 Task: Look for space in La Jagua de Ibirico, Colombia from 22nd June, 2023 to 30th June, 2023 for 2 adults in price range Rs.7000 to Rs.15000. Place can be entire place with 1  bedroom having 1 bed and 1 bathroom. Property type can be house, flat, guest house, hotel. Amenities needed are: washing machine. Booking option can be shelf check-in. Required host language is English.
Action: Mouse moved to (408, 77)
Screenshot: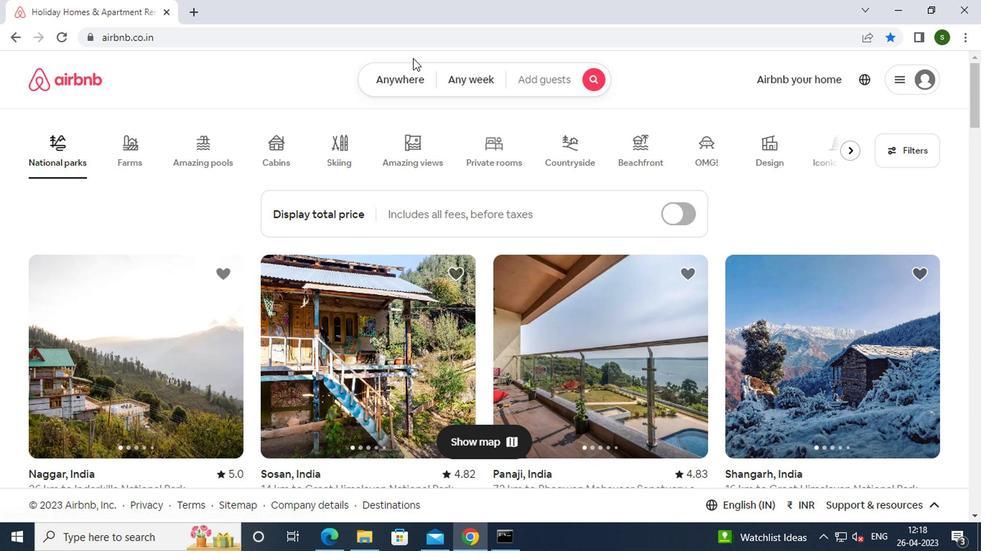 
Action: Mouse pressed left at (408, 77)
Screenshot: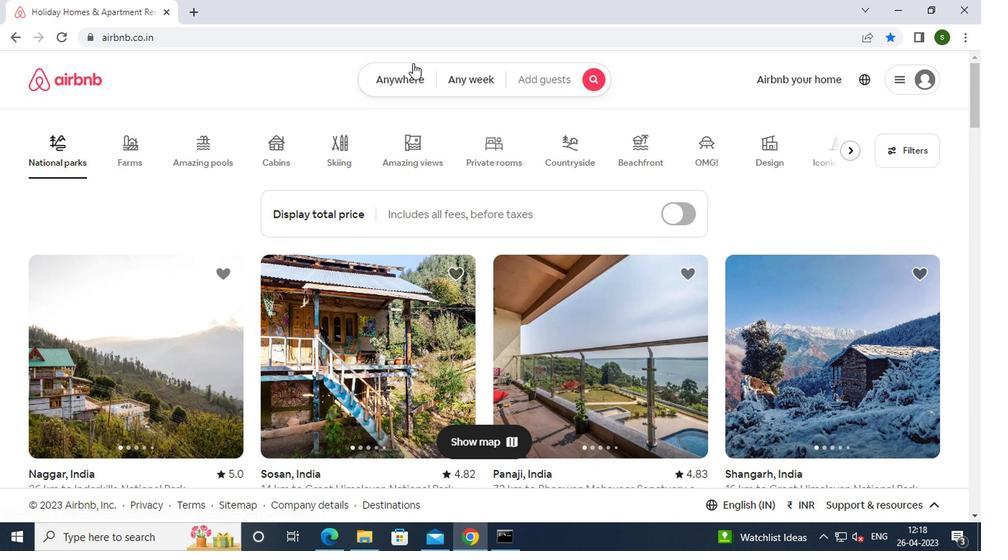 
Action: Mouse moved to (257, 133)
Screenshot: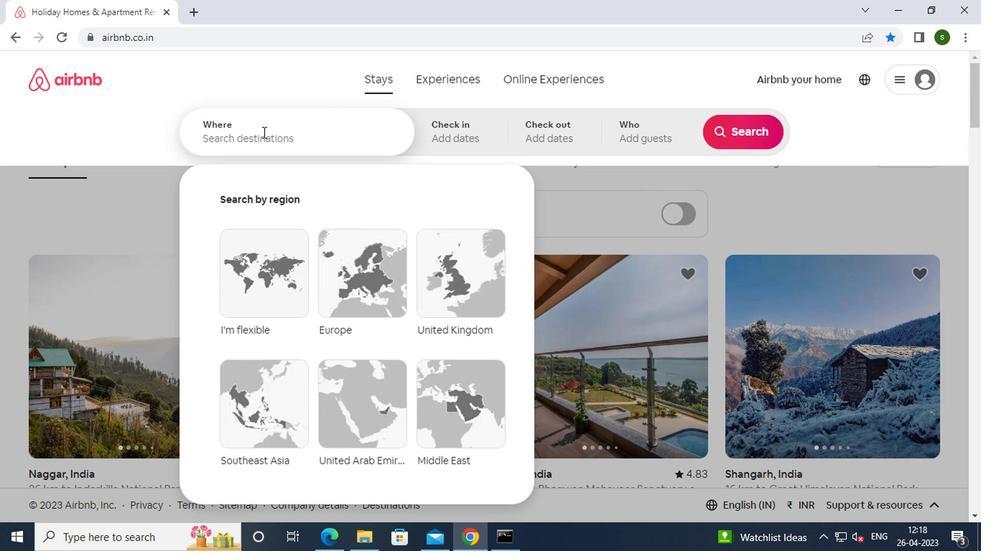
Action: Mouse pressed left at (257, 133)
Screenshot: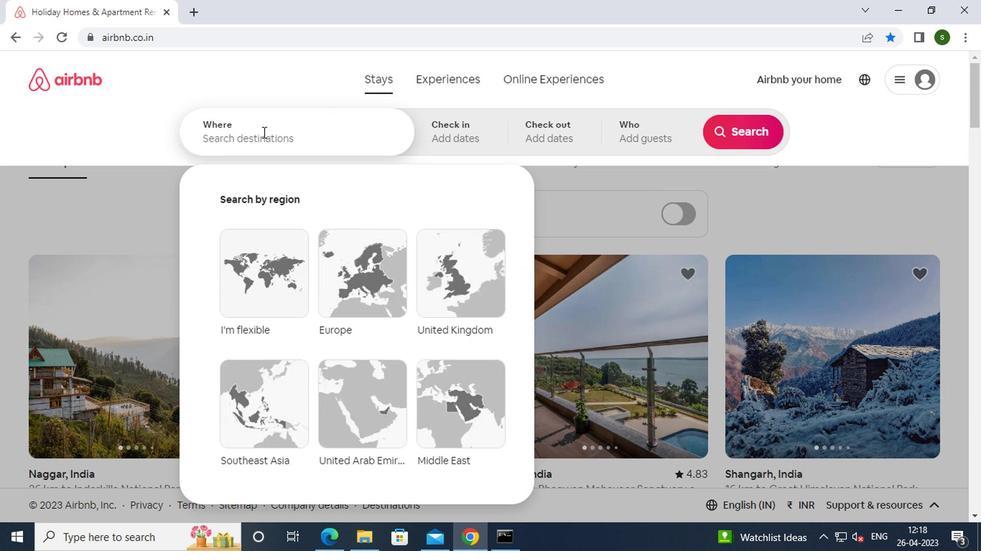 
Action: Key pressed l<Key.caps_lock>a<Key.space><Key.caps_lock>j<Key.caps_lock>agua<Key.space><Key.caps_lock><Key.caps_lock>de<Key.space><Key.caps_lock>i<Key.caps_lock>birico,<Key.space><Key.caps_lock>c<Key.caps_lock>olombia<Key.enter>
Screenshot: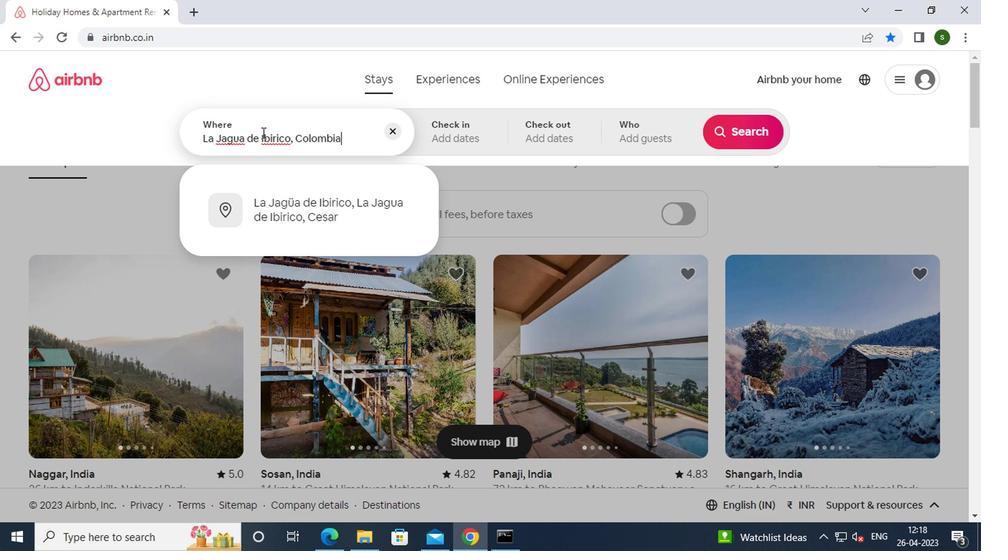 
Action: Mouse moved to (735, 248)
Screenshot: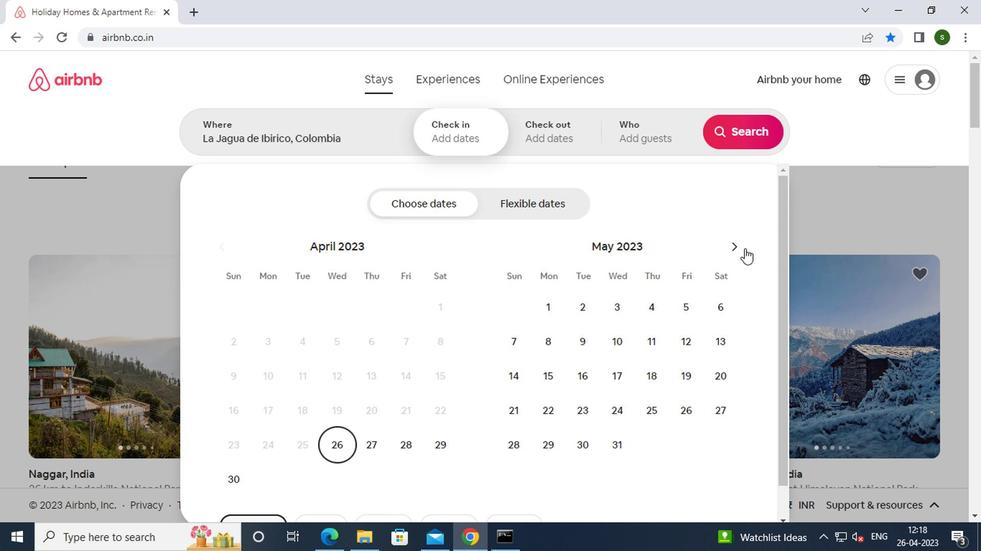 
Action: Mouse pressed left at (735, 248)
Screenshot: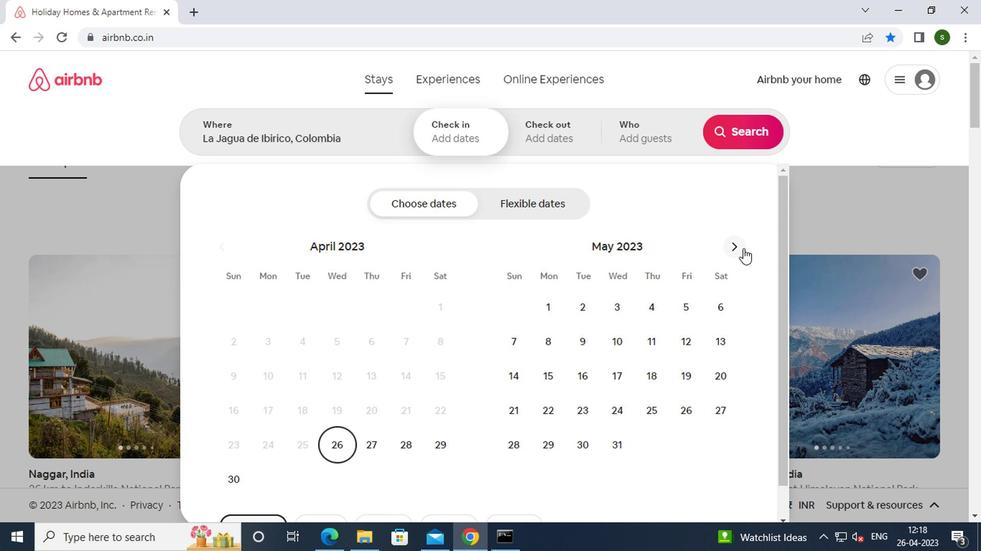 
Action: Mouse moved to (647, 420)
Screenshot: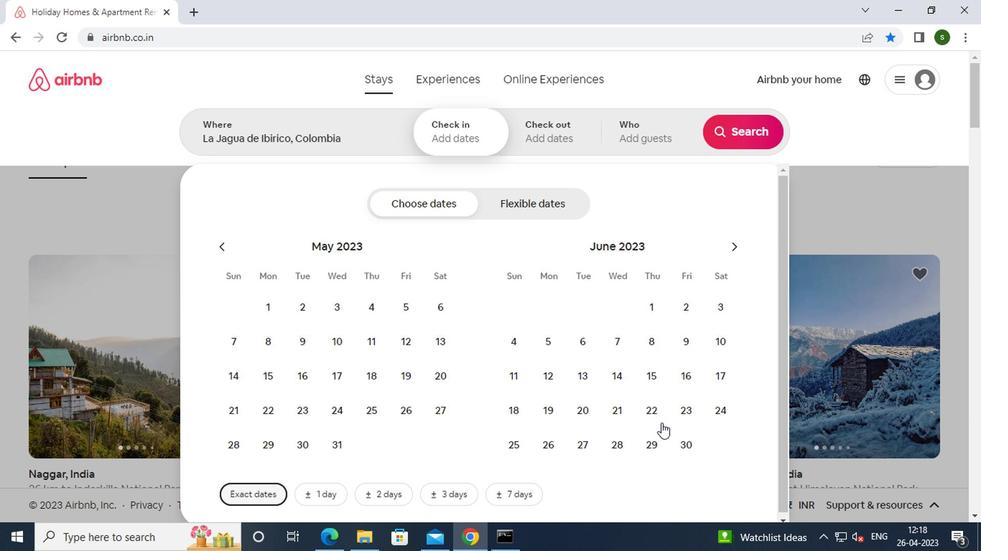 
Action: Mouse pressed left at (647, 420)
Screenshot: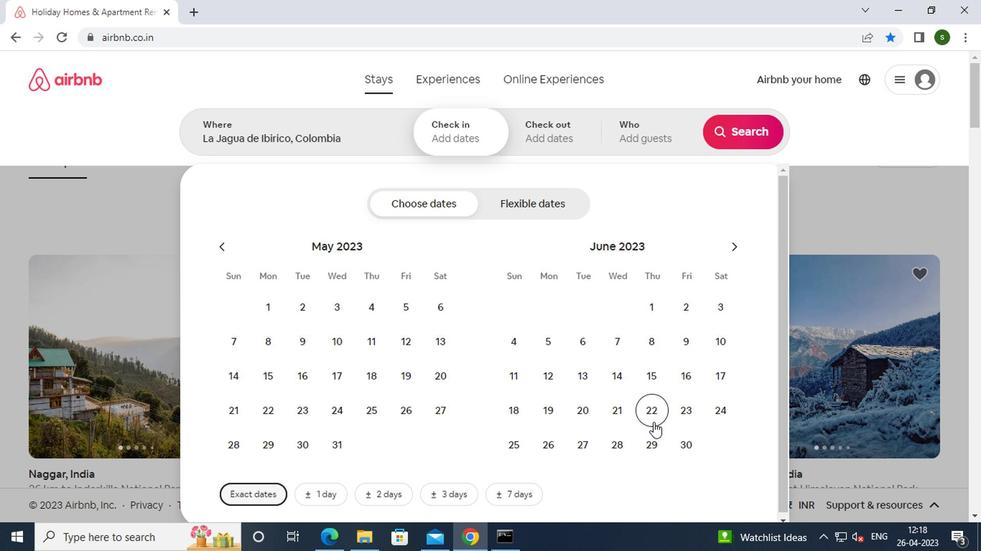 
Action: Mouse moved to (677, 446)
Screenshot: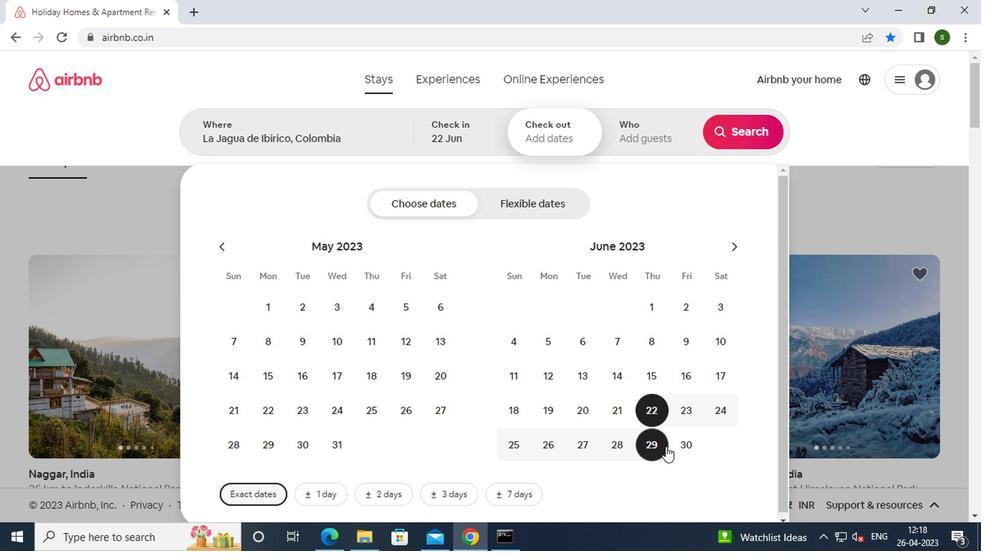 
Action: Mouse pressed left at (677, 446)
Screenshot: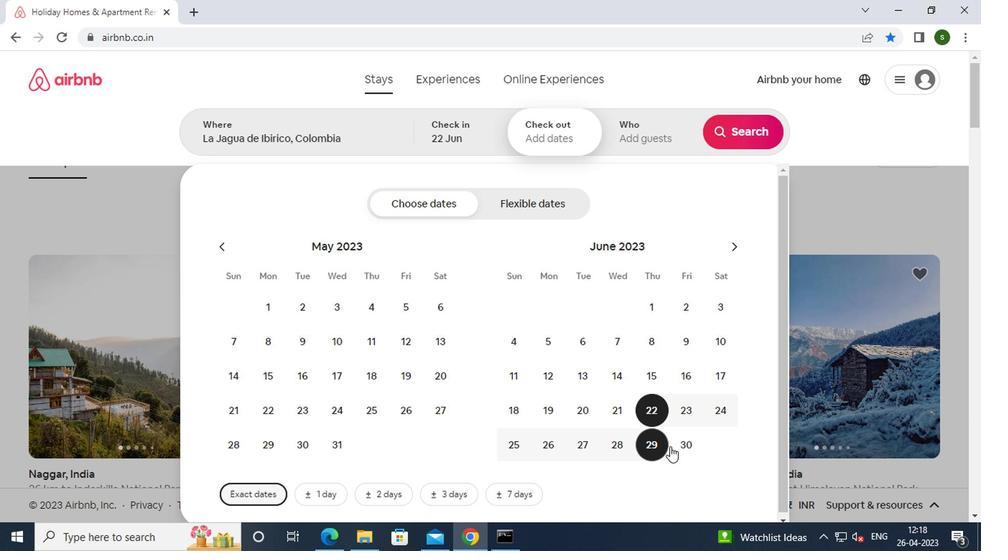 
Action: Mouse moved to (630, 133)
Screenshot: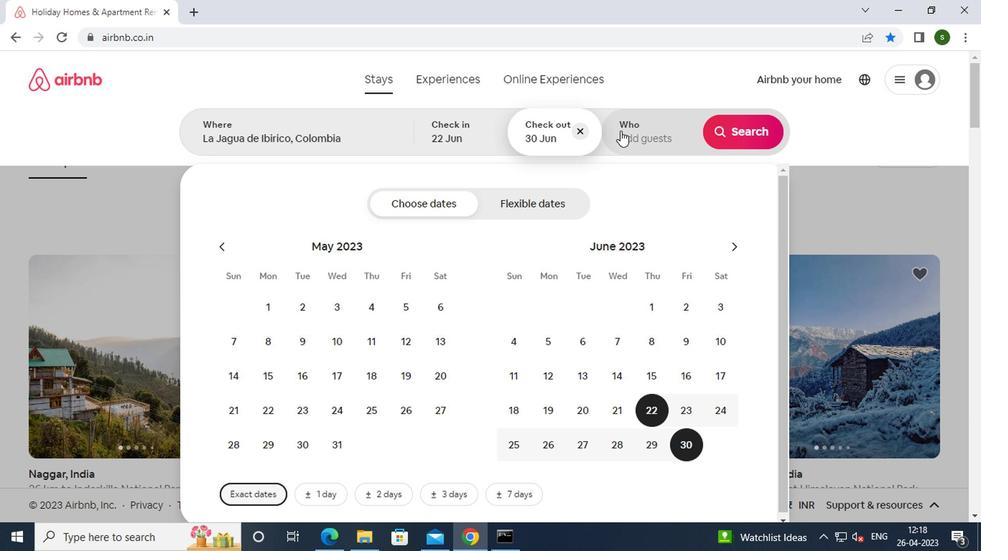
Action: Mouse pressed left at (630, 133)
Screenshot: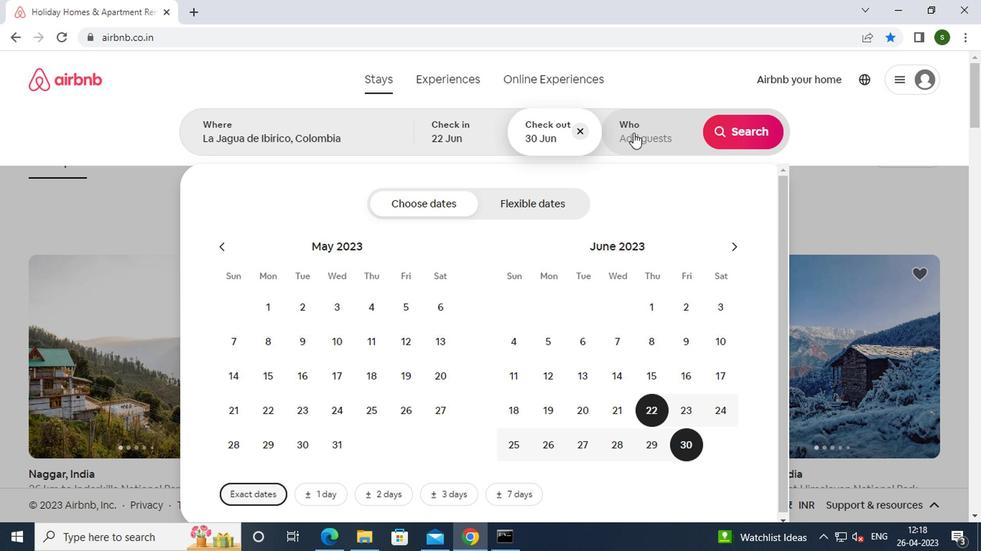 
Action: Mouse moved to (751, 202)
Screenshot: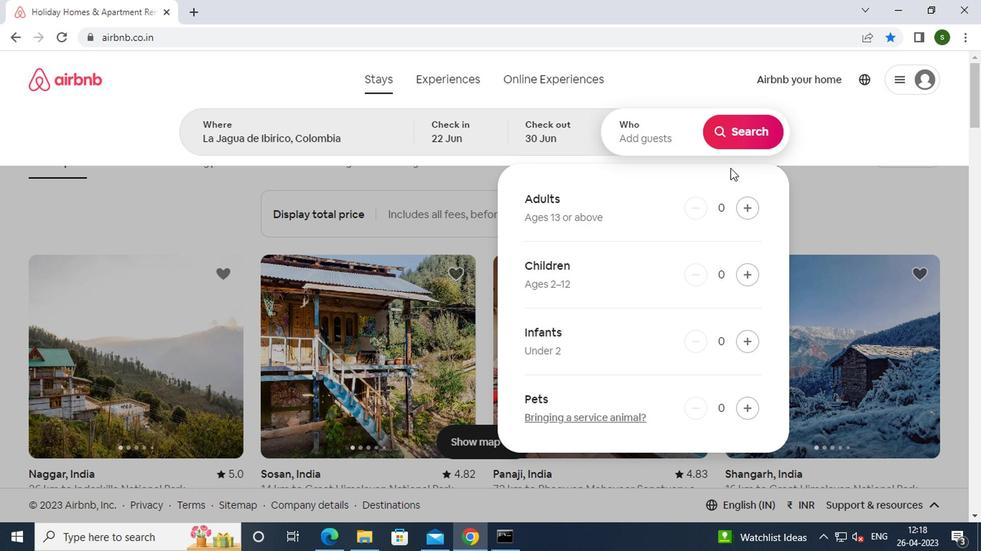 
Action: Mouse pressed left at (751, 202)
Screenshot: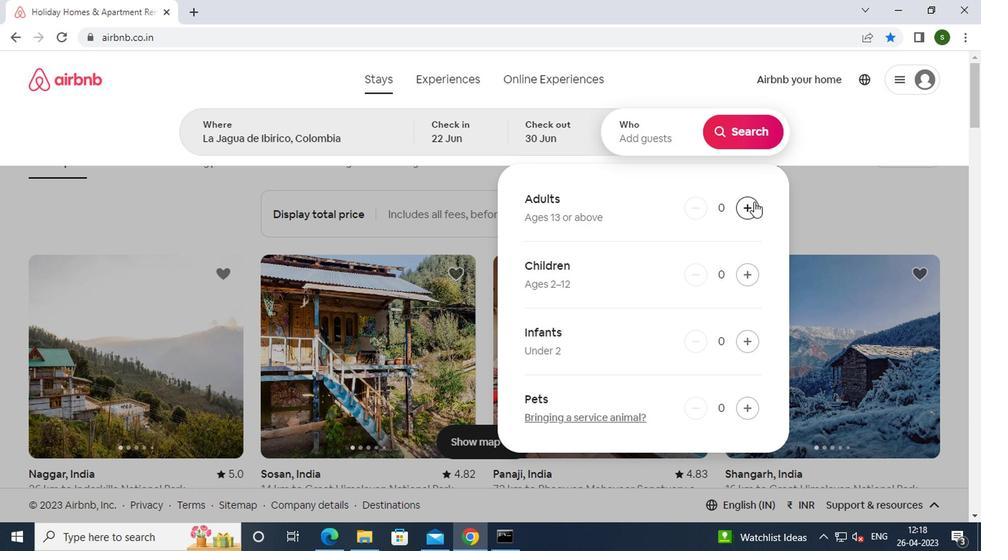 
Action: Mouse pressed left at (751, 202)
Screenshot: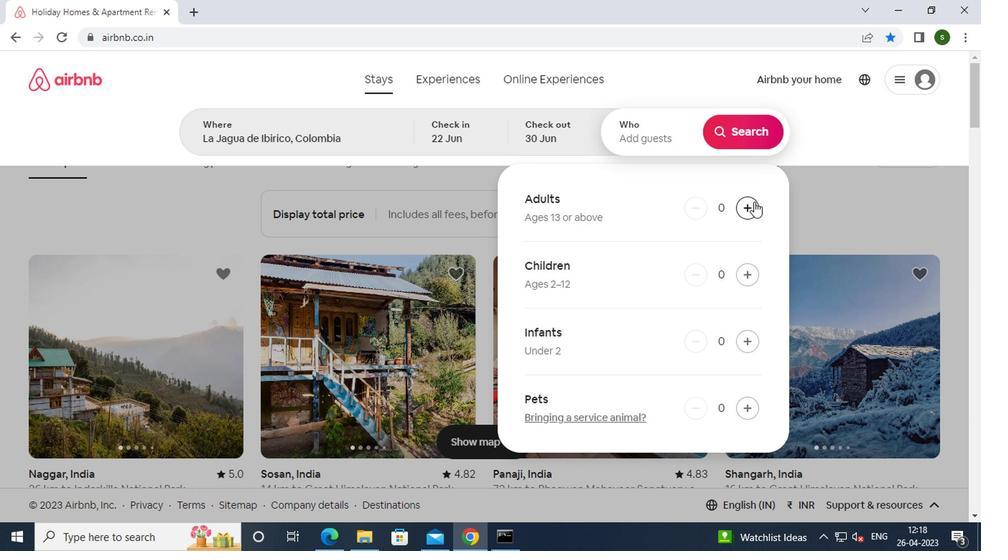 
Action: Mouse moved to (735, 129)
Screenshot: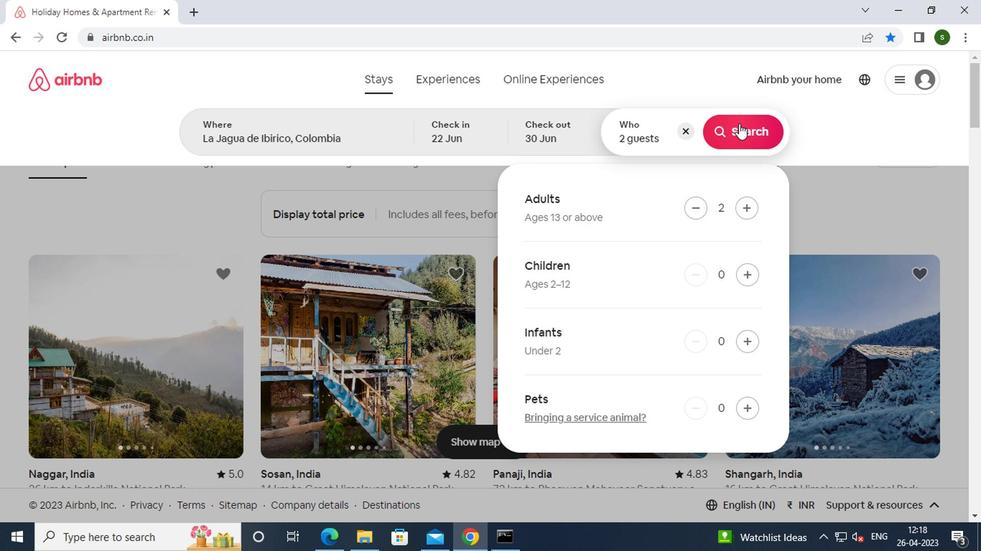 
Action: Mouse pressed left at (735, 129)
Screenshot: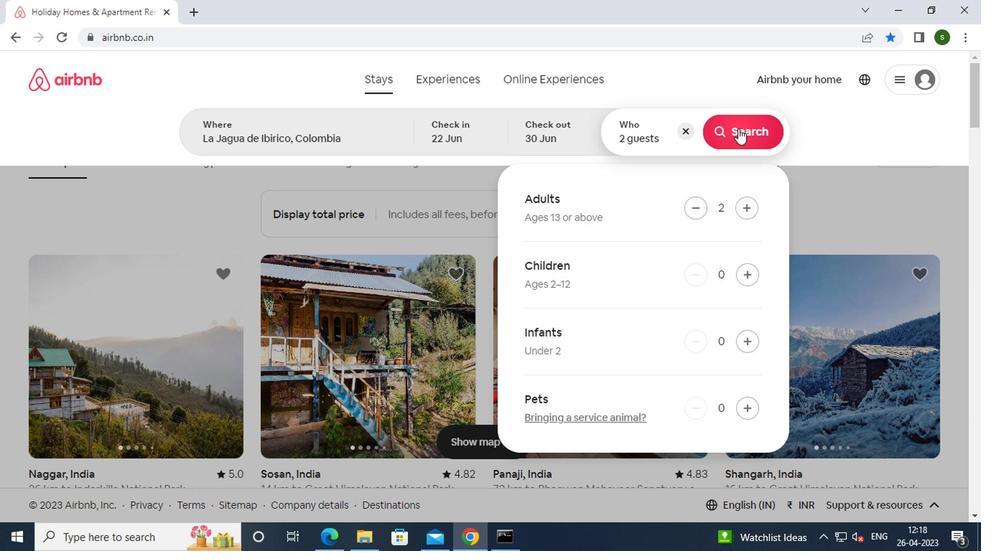 
Action: Mouse moved to (927, 144)
Screenshot: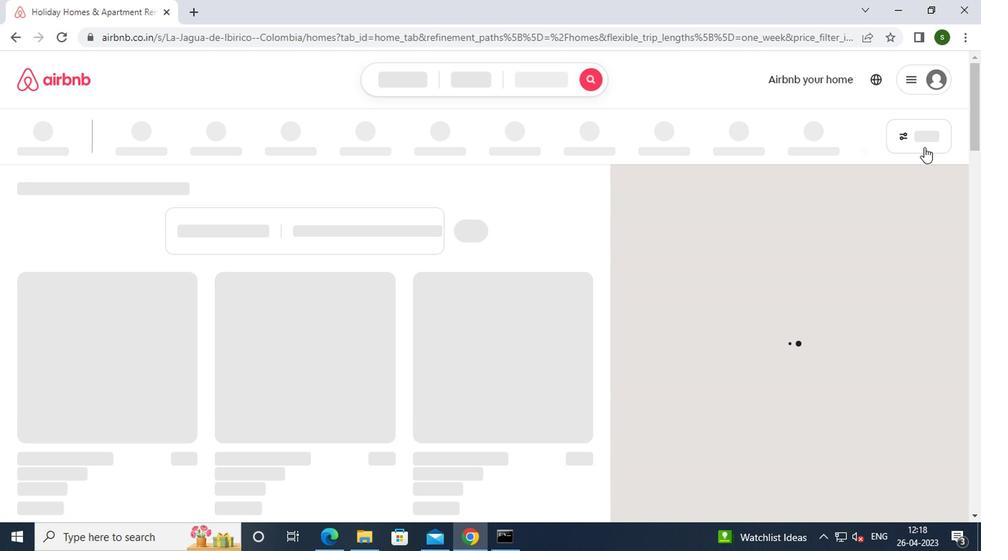 
Action: Mouse pressed left at (927, 144)
Screenshot: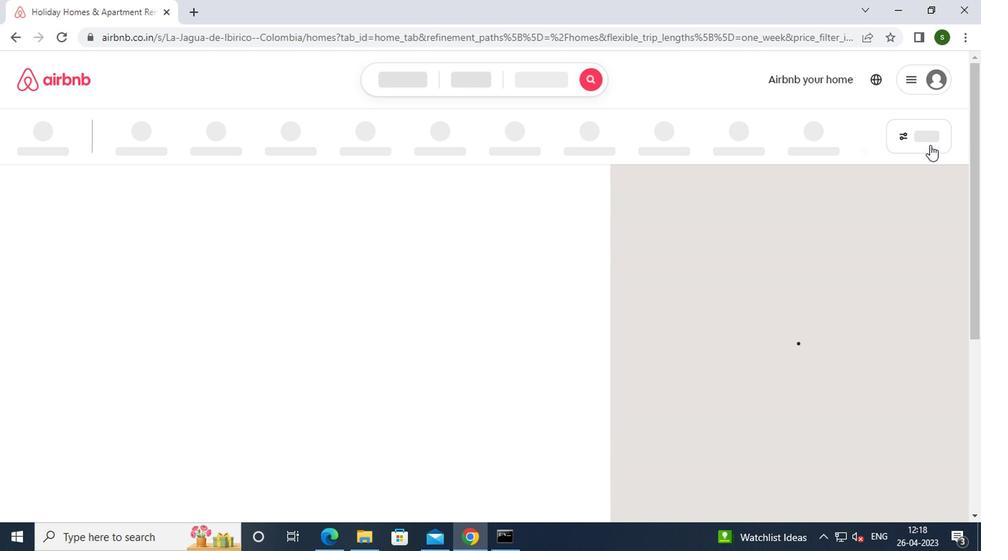 
Action: Mouse moved to (402, 222)
Screenshot: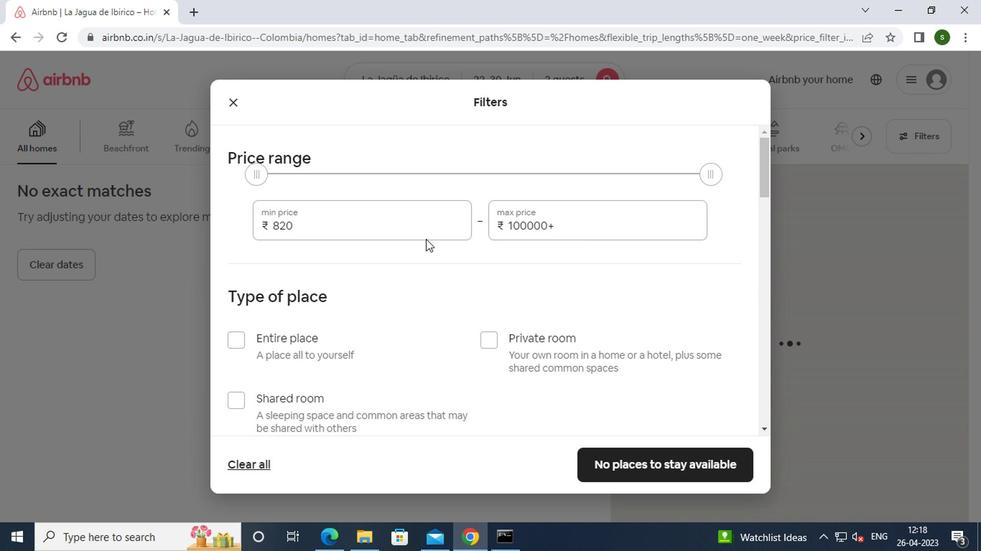 
Action: Mouse pressed left at (402, 222)
Screenshot: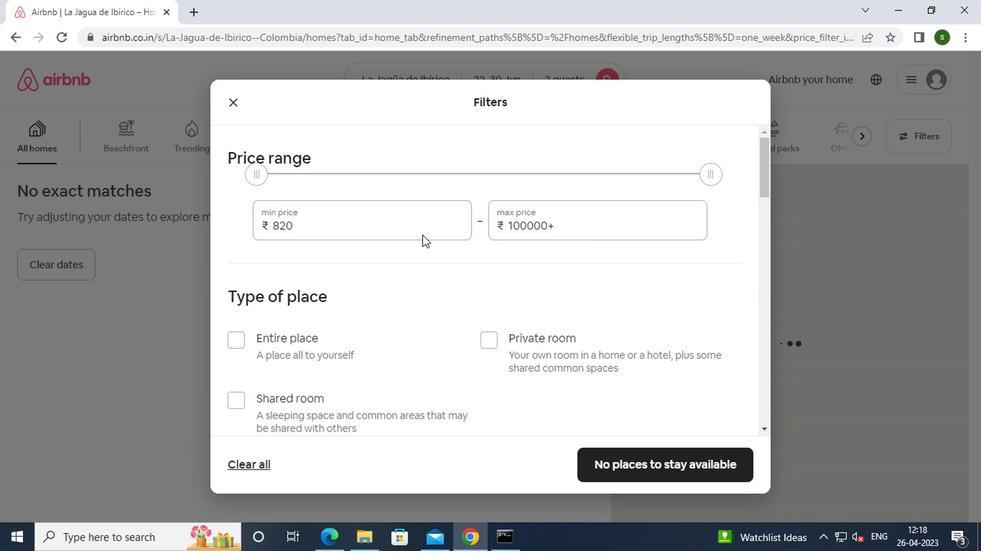 
Action: Mouse moved to (402, 222)
Screenshot: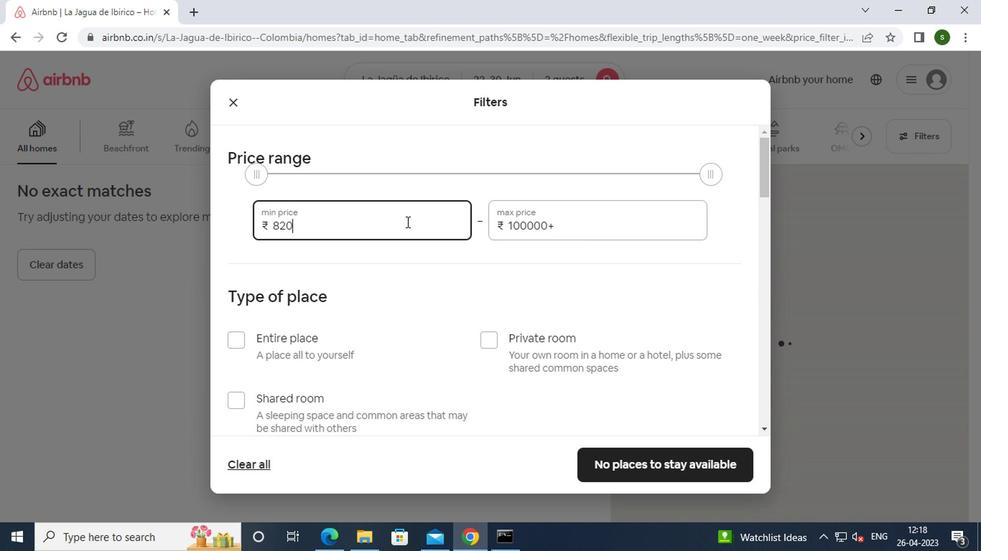 
Action: Key pressed <Key.backspace><Key.backspace><Key.backspace><Key.backspace><Key.backspace><Key.backspace><Key.backspace><Key.backspace><Key.backspace>7000
Screenshot: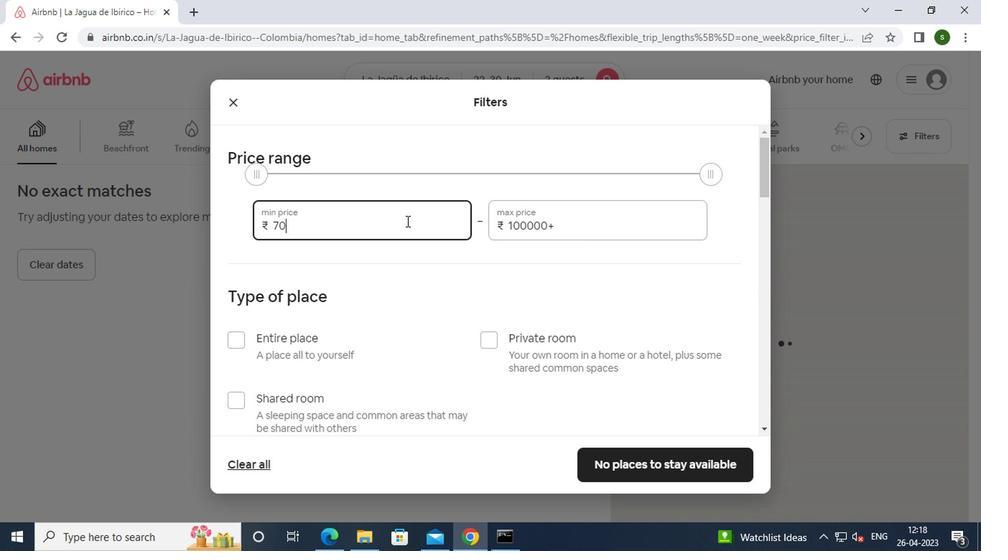 
Action: Mouse moved to (580, 226)
Screenshot: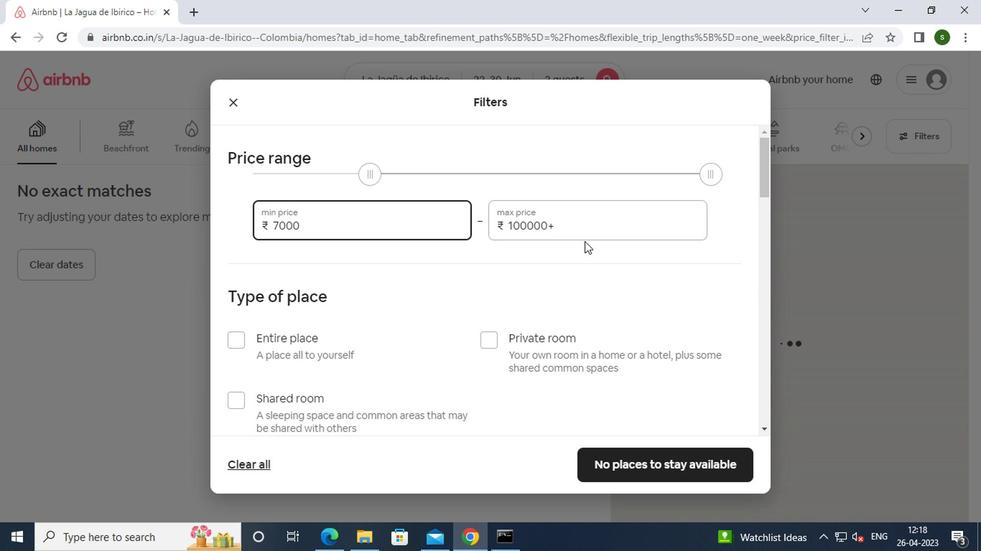 
Action: Mouse pressed left at (580, 226)
Screenshot: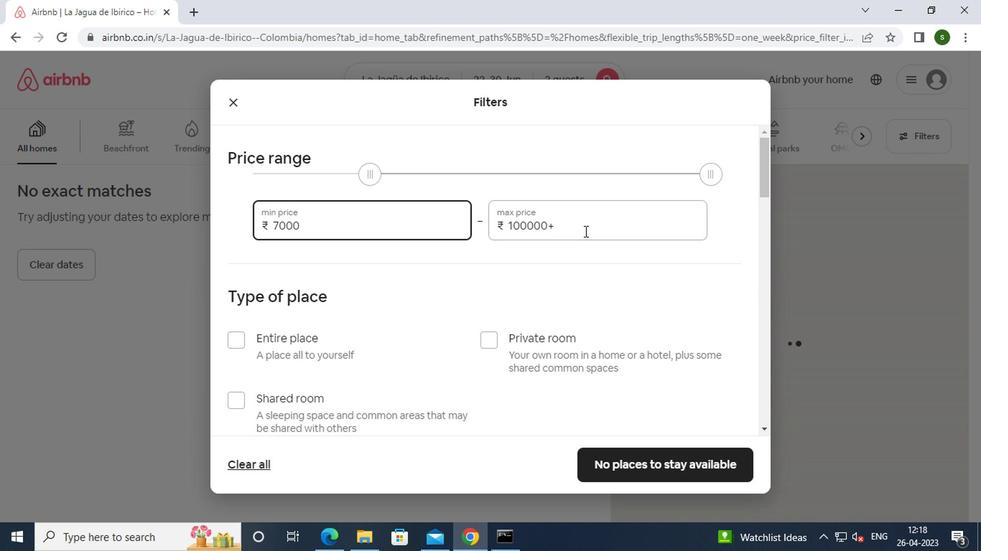 
Action: Key pressed <Key.backspace><Key.backspace><Key.backspace><Key.backspace><Key.backspace><Key.backspace><Key.backspace><Key.backspace><Key.backspace><Key.backspace><Key.backspace><Key.backspace><Key.backspace><Key.backspace><Key.backspace>15000
Screenshot: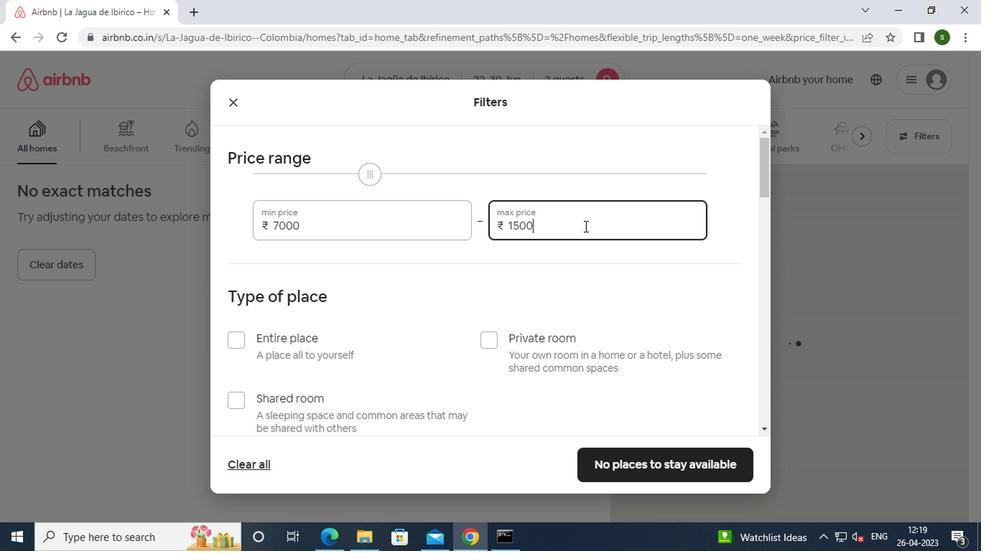 
Action: Mouse moved to (475, 261)
Screenshot: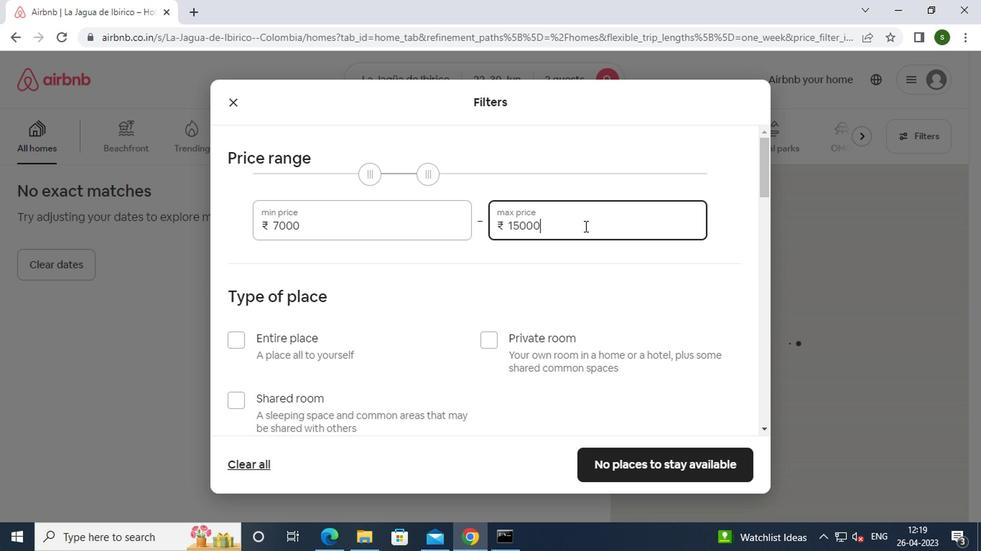 
Action: Mouse scrolled (475, 260) with delta (0, -1)
Screenshot: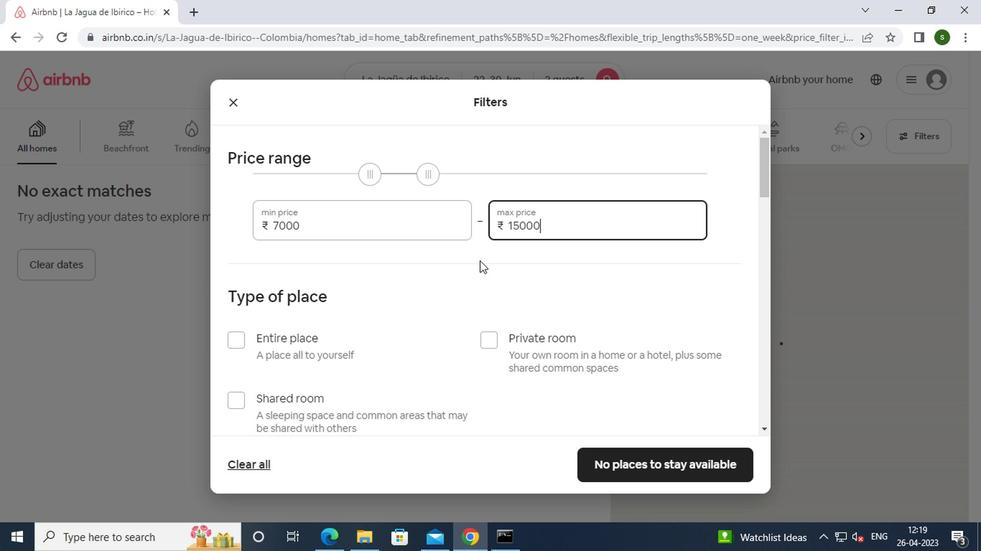 
Action: Mouse scrolled (475, 260) with delta (0, -1)
Screenshot: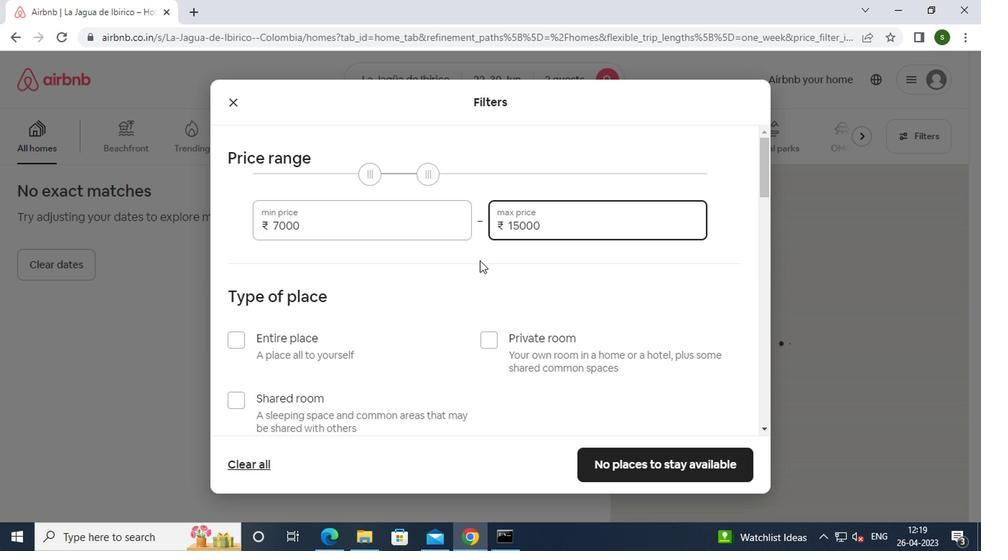 
Action: Mouse moved to (278, 196)
Screenshot: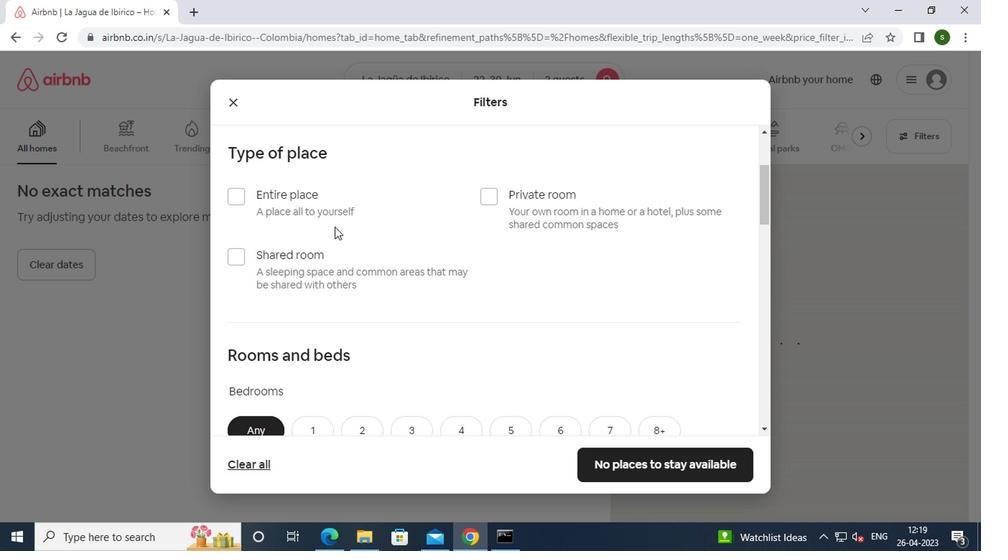 
Action: Mouse pressed left at (278, 196)
Screenshot: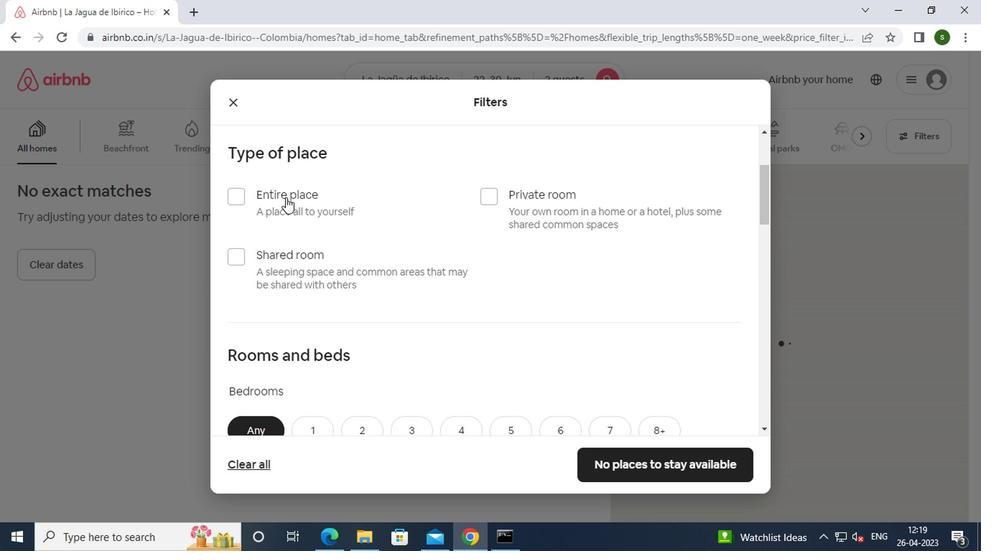 
Action: Mouse moved to (385, 216)
Screenshot: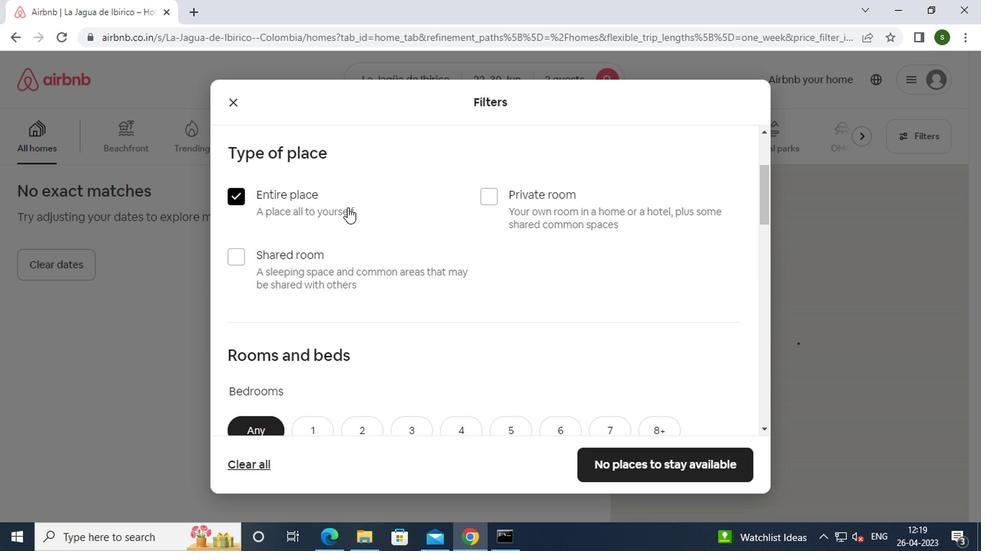 
Action: Mouse scrolled (385, 215) with delta (0, 0)
Screenshot: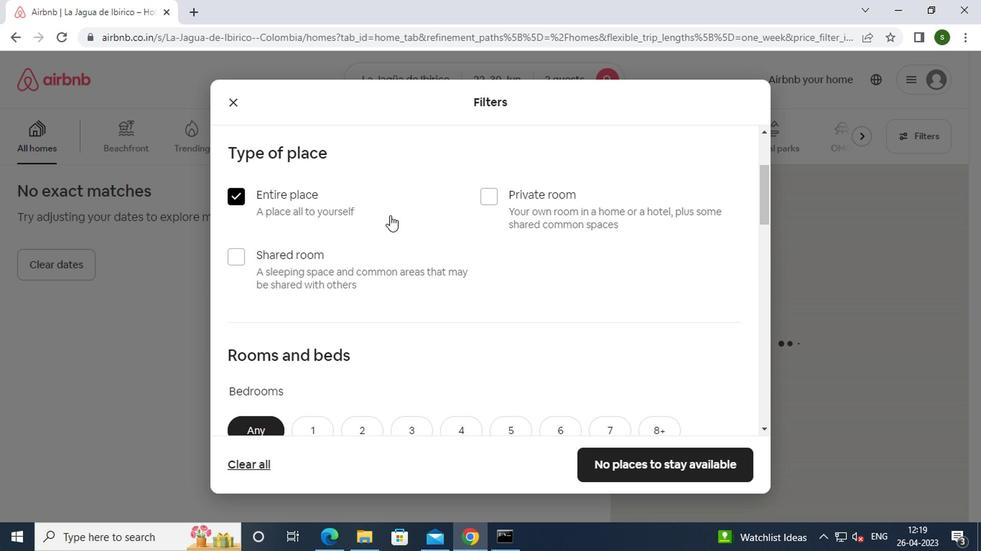 
Action: Mouse scrolled (385, 215) with delta (0, 0)
Screenshot: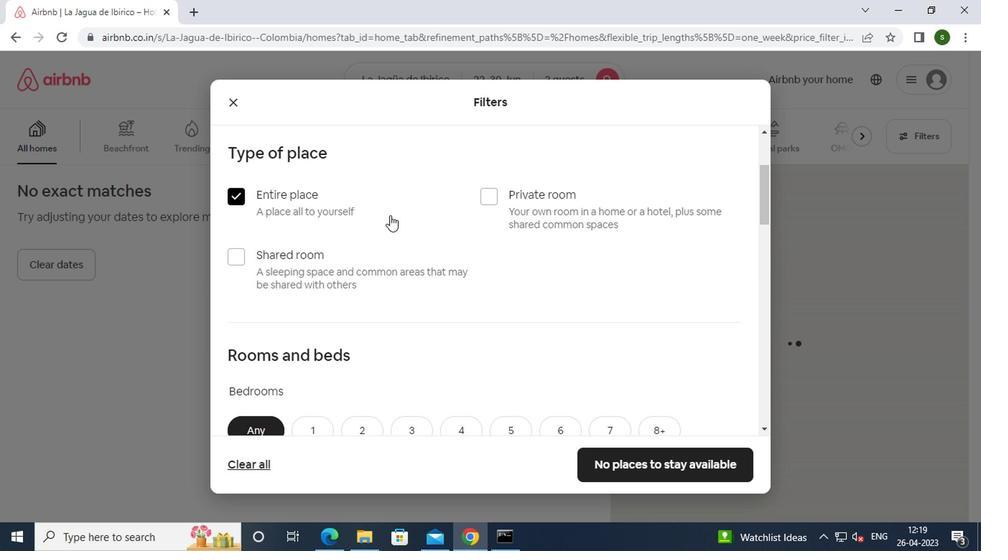 
Action: Mouse moved to (320, 283)
Screenshot: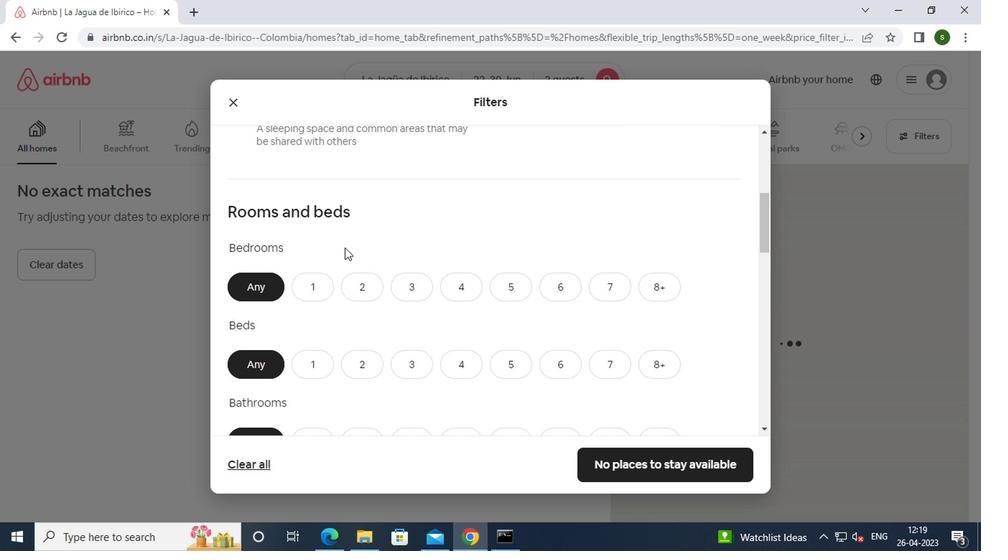 
Action: Mouse pressed left at (320, 283)
Screenshot: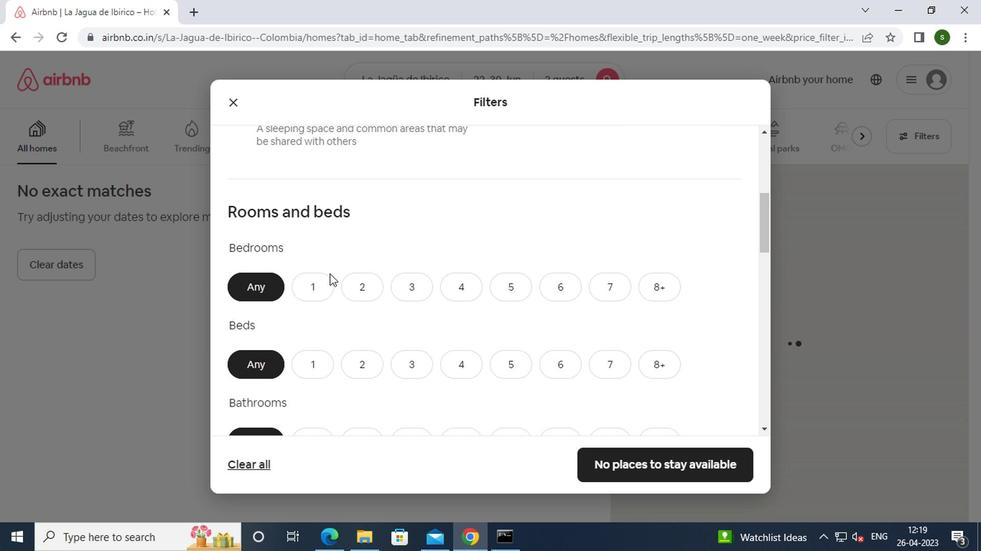 
Action: Mouse moved to (316, 359)
Screenshot: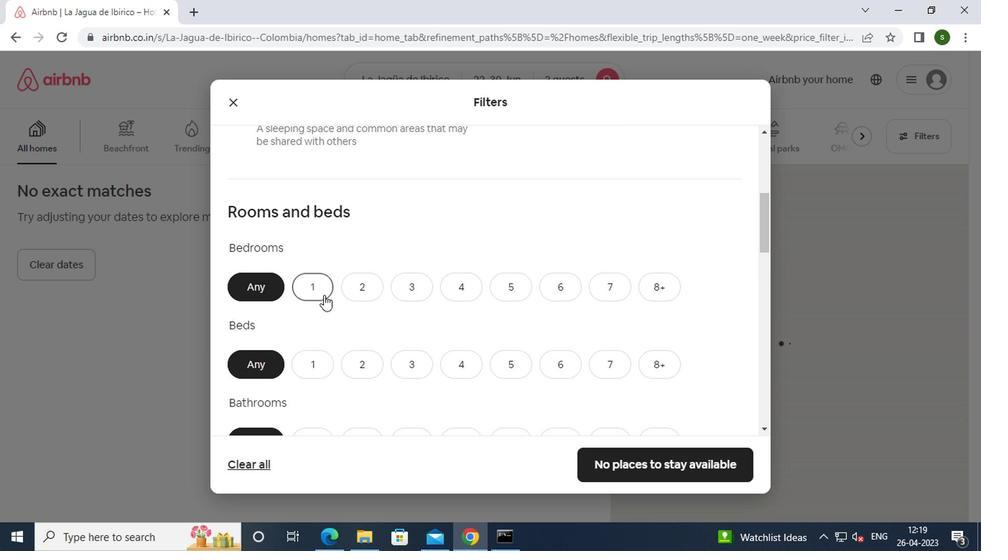 
Action: Mouse pressed left at (316, 359)
Screenshot: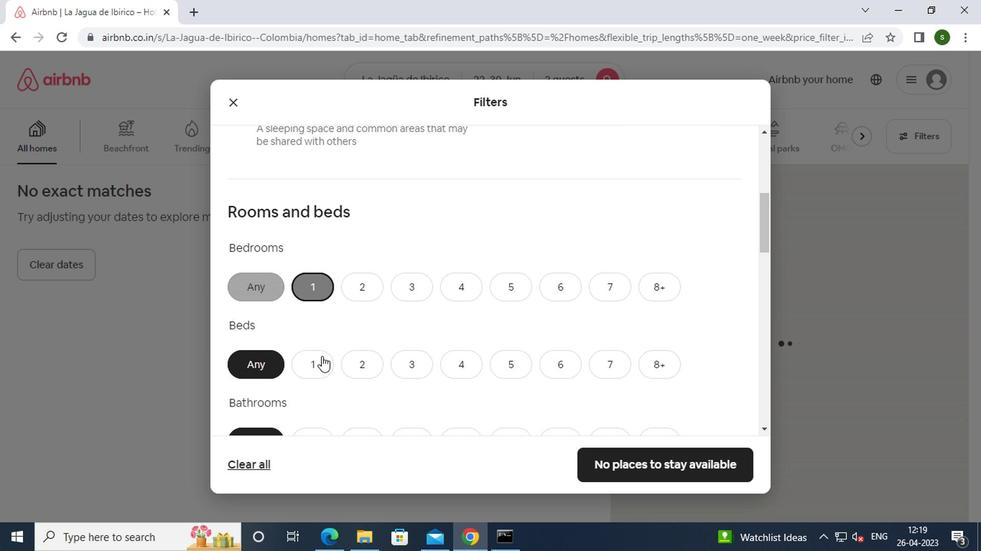 
Action: Mouse moved to (350, 329)
Screenshot: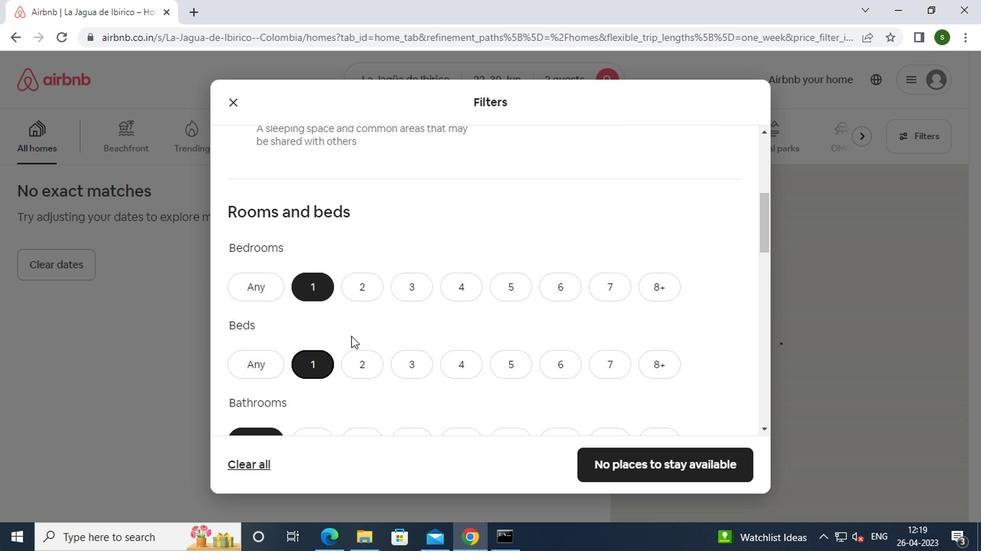 
Action: Mouse scrolled (350, 328) with delta (0, -1)
Screenshot: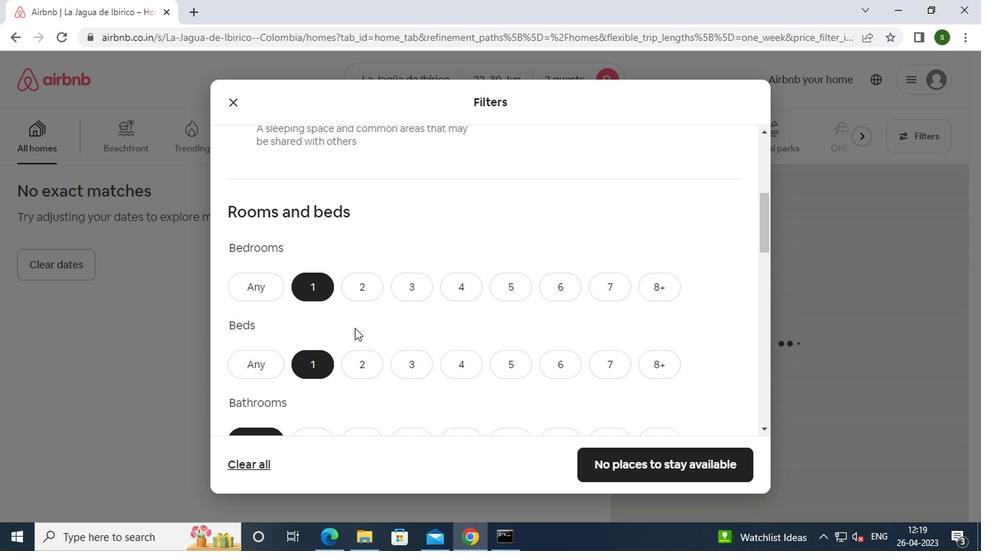 
Action: Mouse scrolled (350, 328) with delta (0, -1)
Screenshot: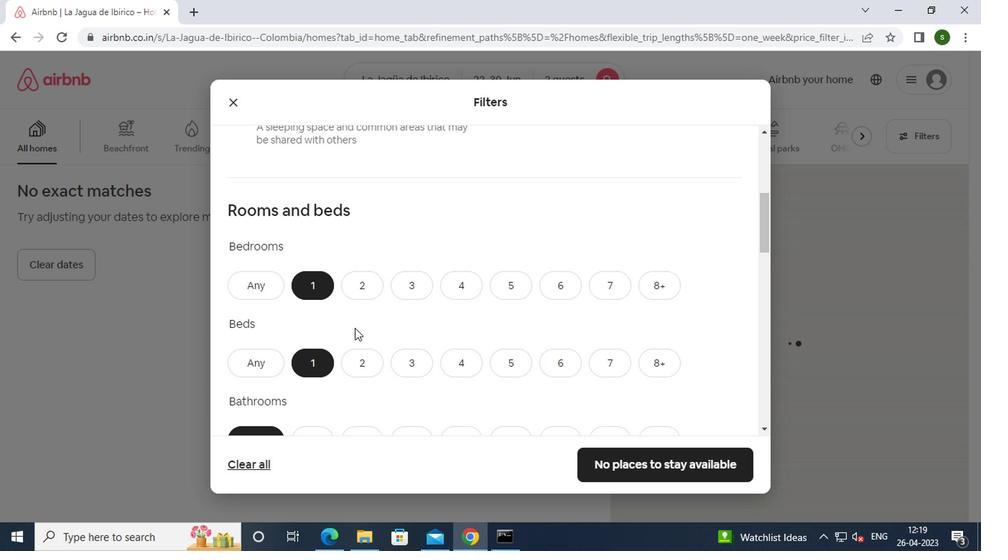 
Action: Mouse moved to (327, 298)
Screenshot: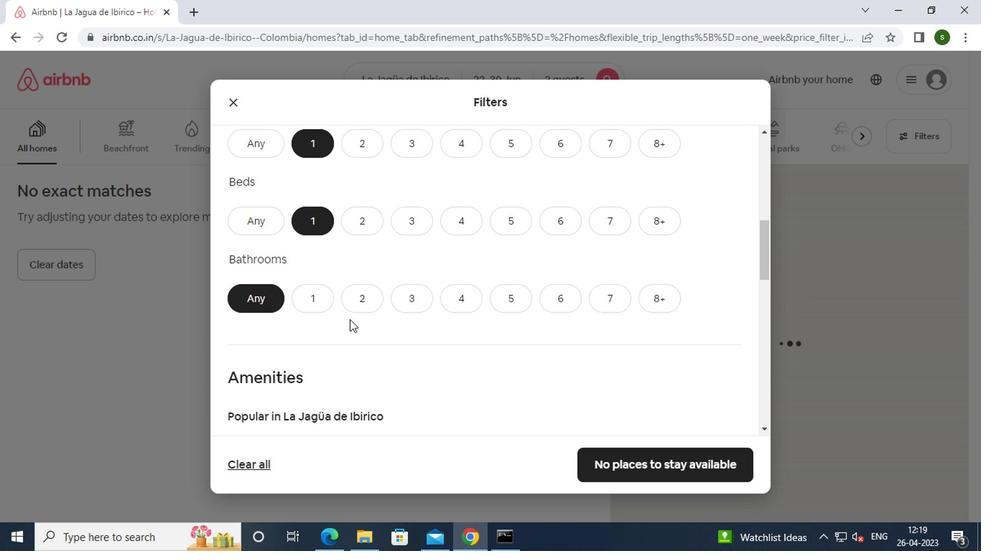 
Action: Mouse pressed left at (327, 298)
Screenshot: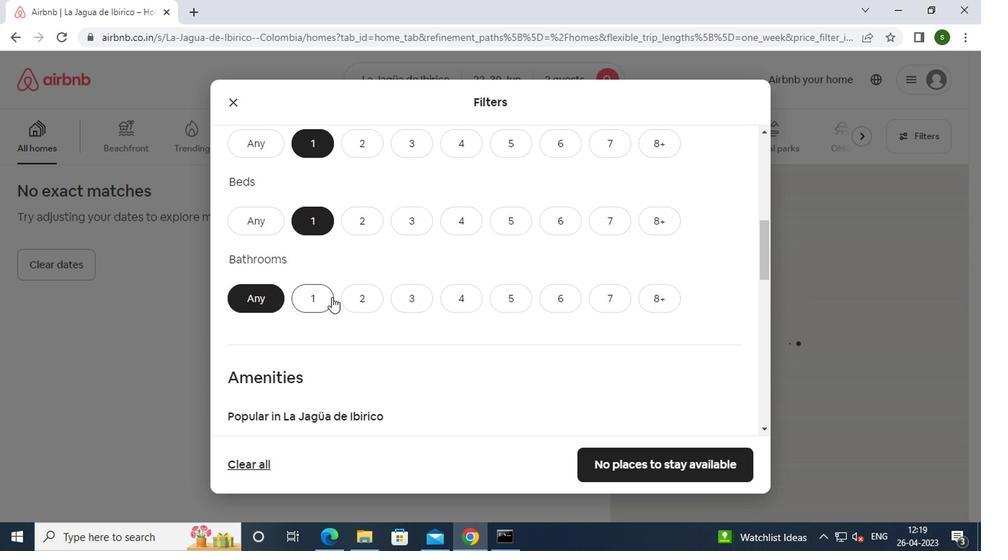 
Action: Mouse moved to (470, 290)
Screenshot: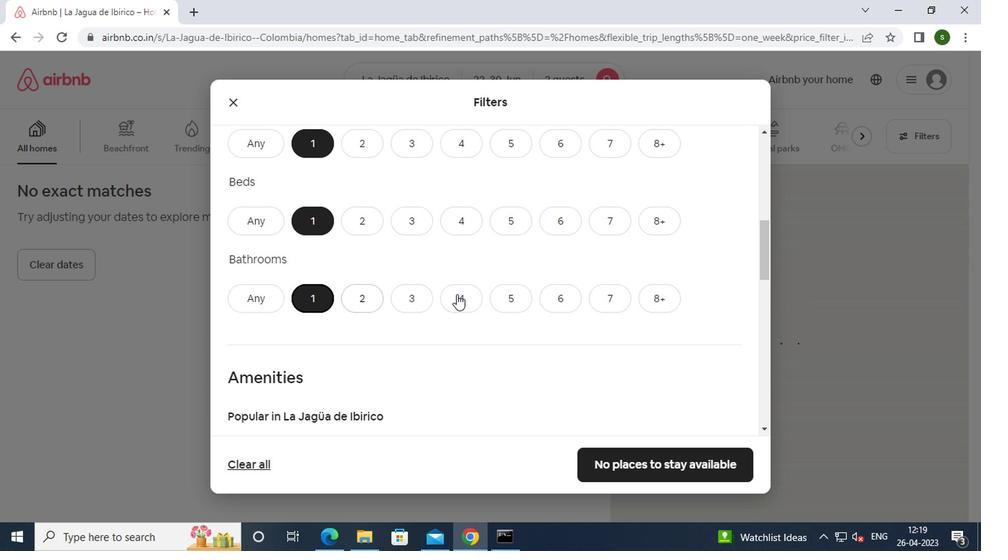 
Action: Mouse scrolled (470, 290) with delta (0, 0)
Screenshot: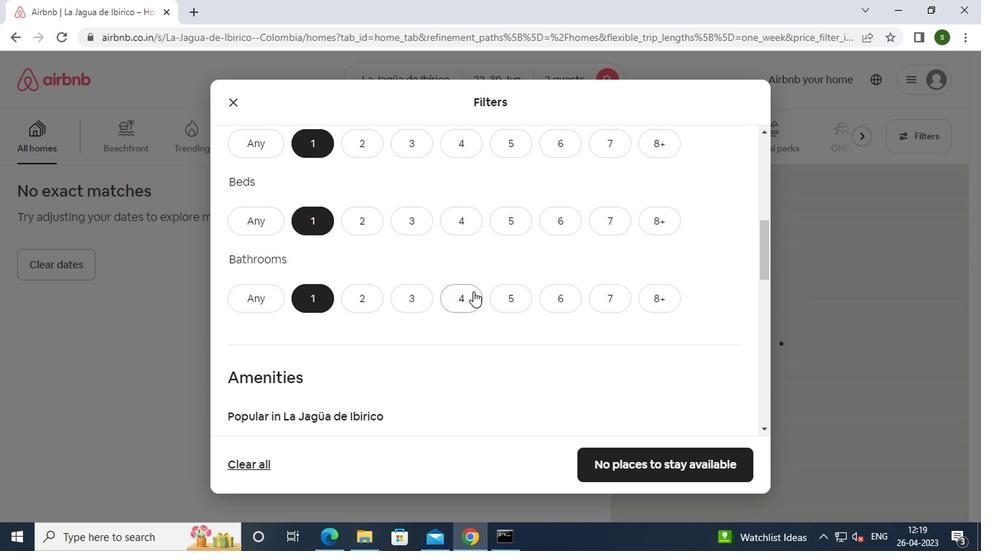 
Action: Mouse scrolled (470, 290) with delta (0, 0)
Screenshot: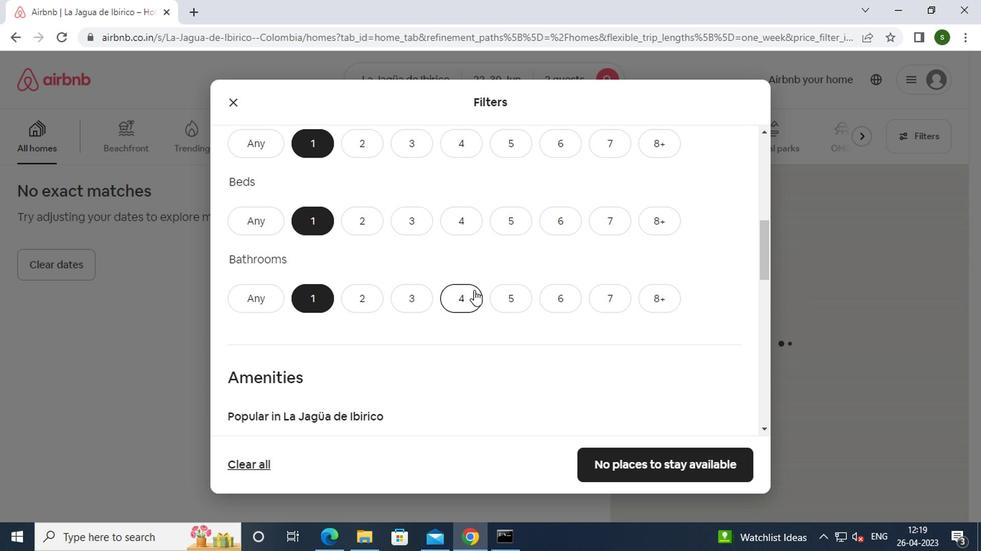 
Action: Mouse moved to (491, 339)
Screenshot: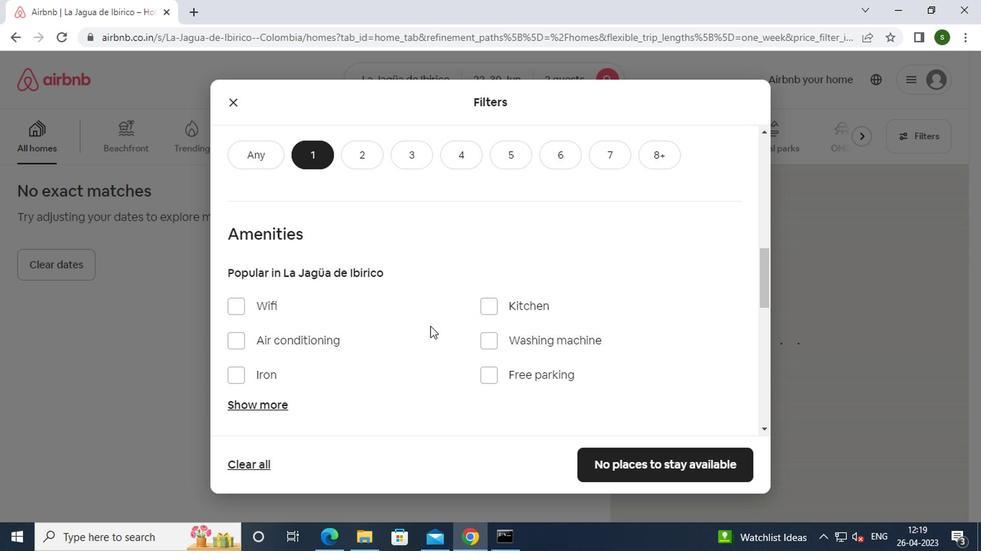 
Action: Mouse pressed left at (491, 339)
Screenshot: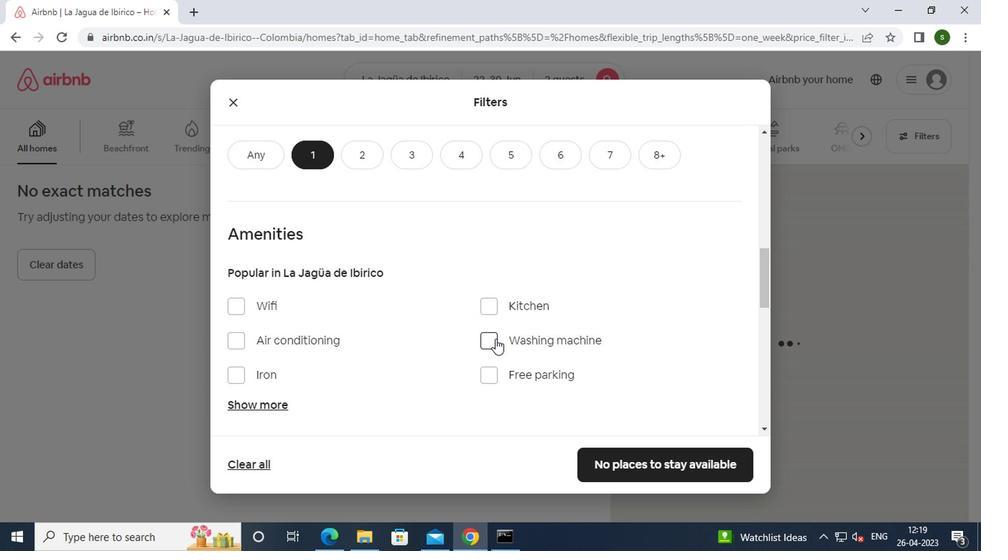 
Action: Mouse moved to (485, 308)
Screenshot: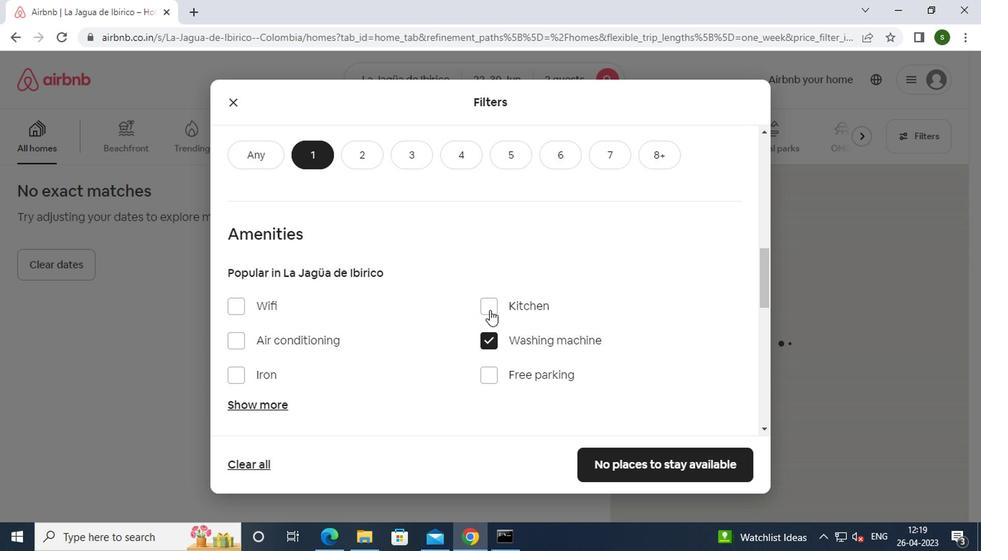 
Action: Mouse scrolled (485, 307) with delta (0, 0)
Screenshot: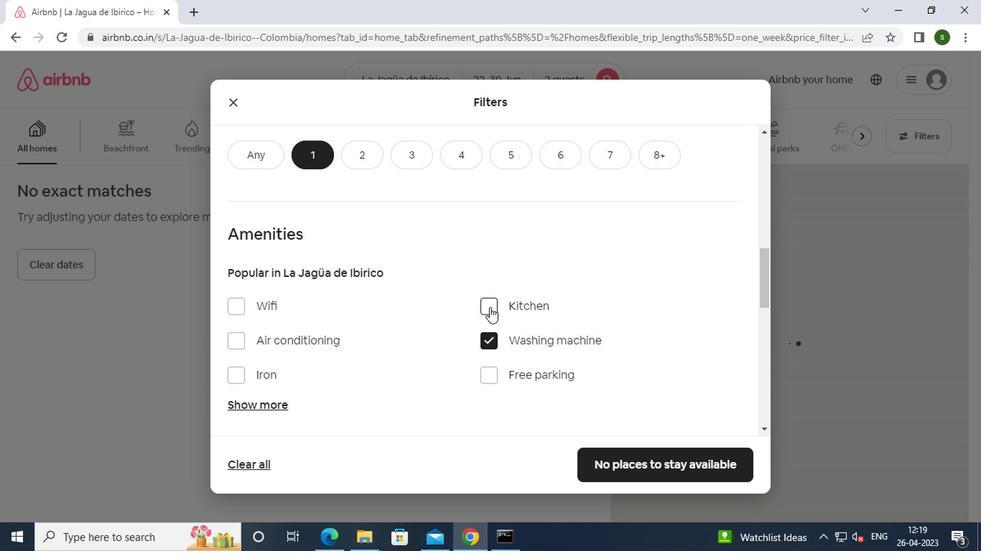 
Action: Mouse scrolled (485, 307) with delta (0, 0)
Screenshot: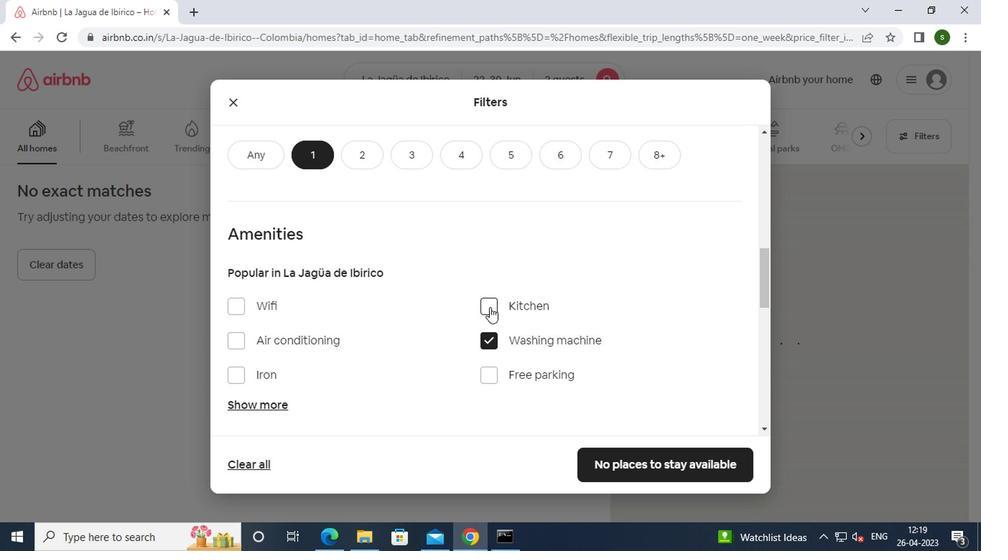 
Action: Mouse scrolled (485, 307) with delta (0, 0)
Screenshot: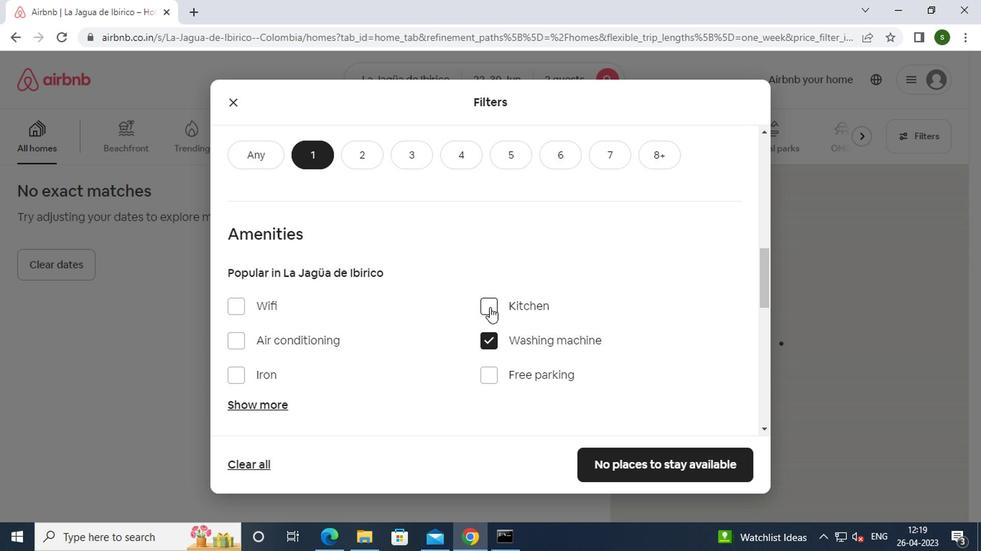 
Action: Mouse moved to (703, 352)
Screenshot: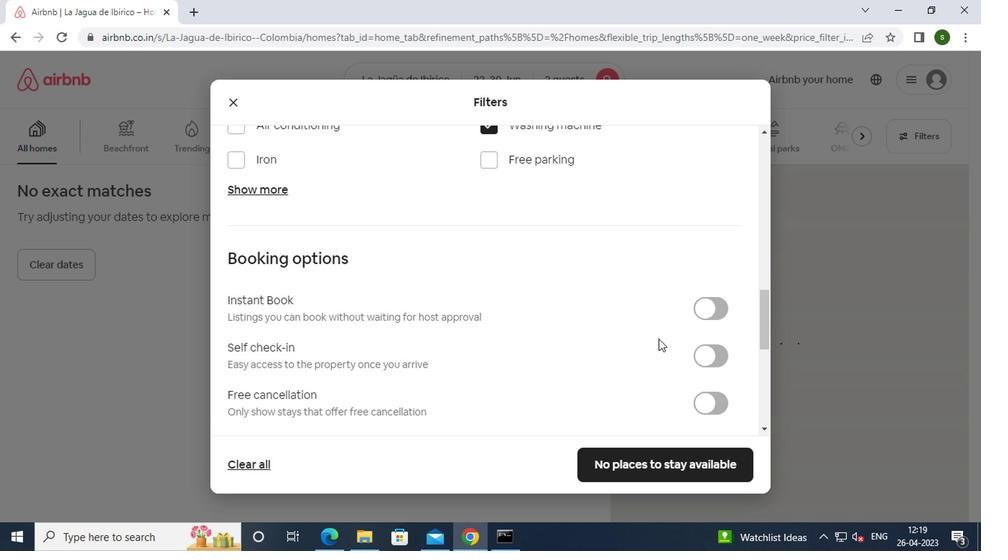 
Action: Mouse pressed left at (703, 352)
Screenshot: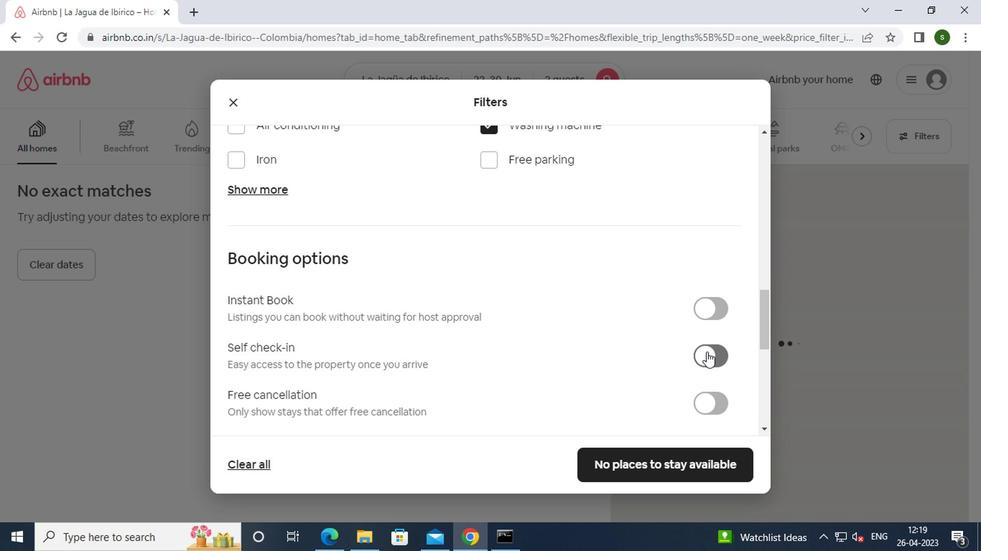 
Action: Mouse moved to (477, 287)
Screenshot: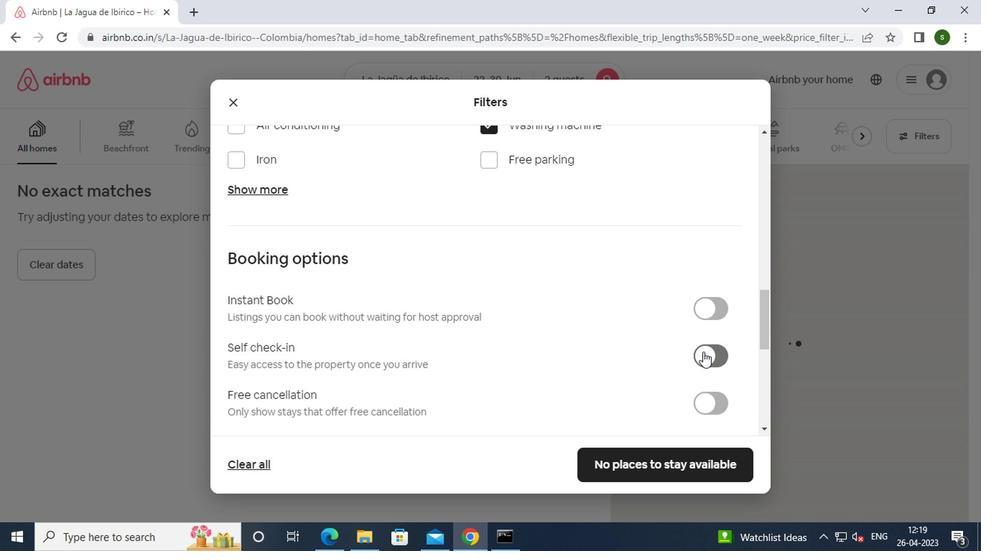 
Action: Mouse scrolled (477, 286) with delta (0, 0)
Screenshot: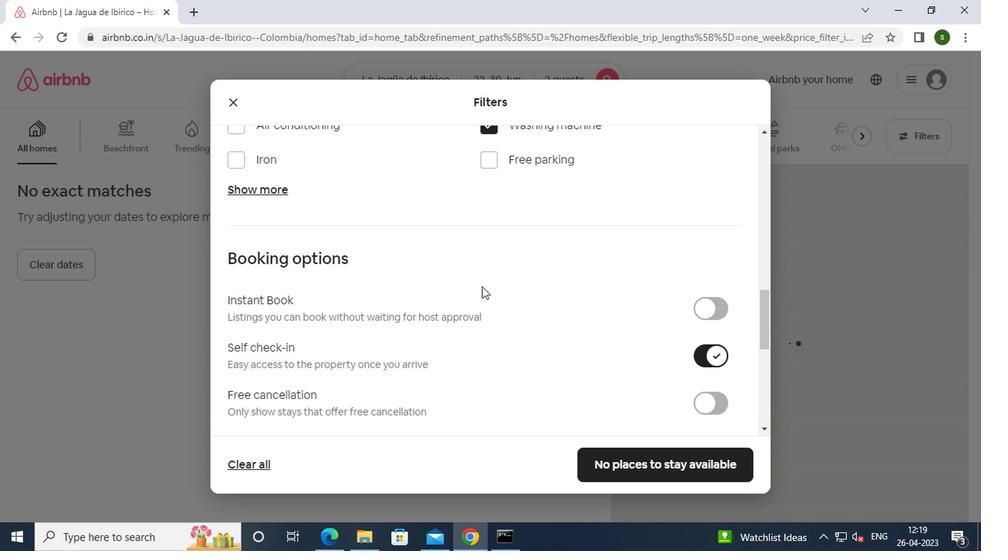 
Action: Mouse scrolled (477, 286) with delta (0, 0)
Screenshot: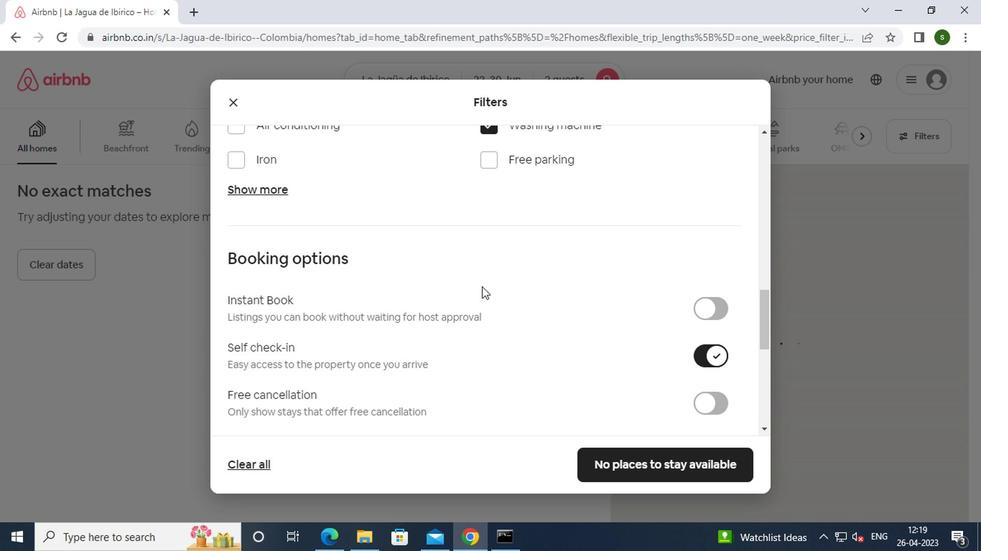 
Action: Mouse scrolled (477, 286) with delta (0, 0)
Screenshot: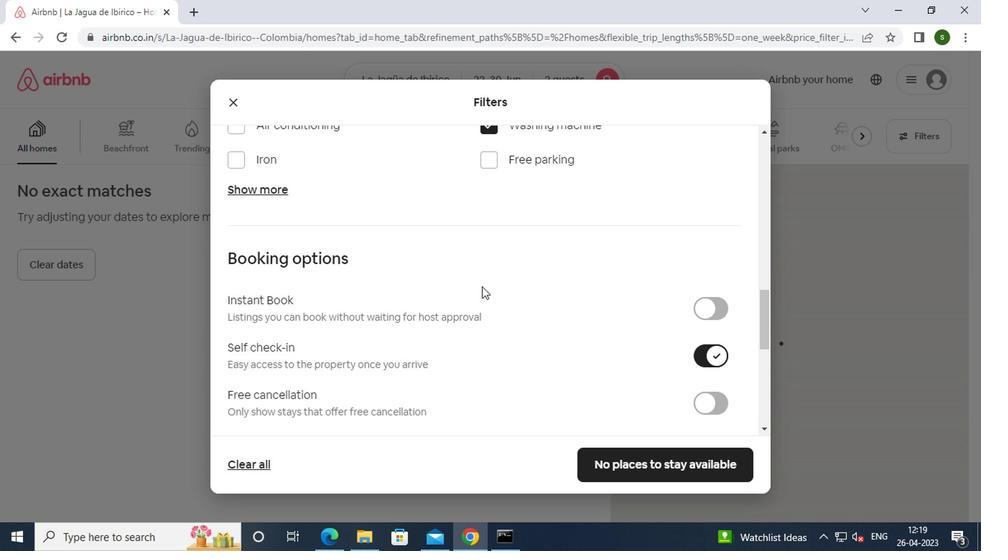 
Action: Mouse scrolled (477, 286) with delta (0, 0)
Screenshot: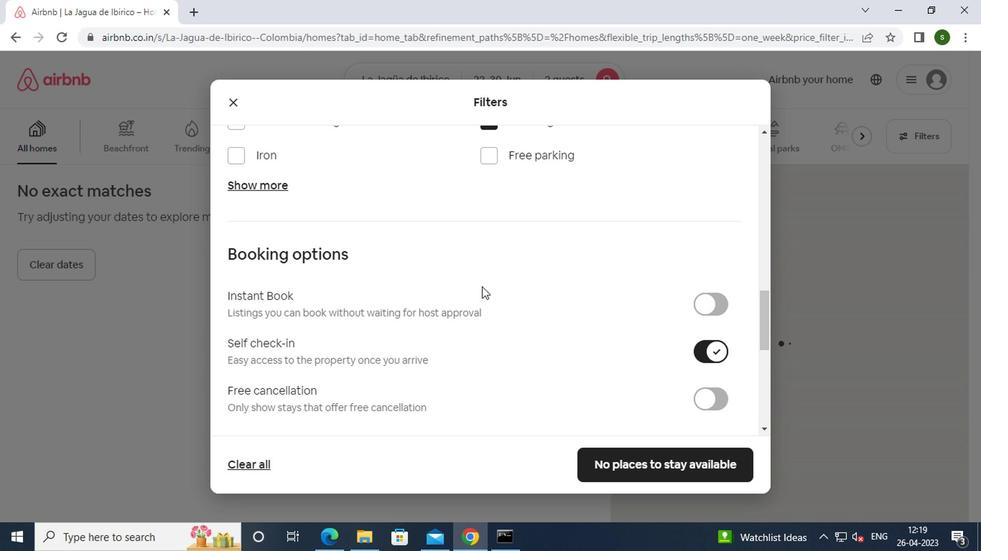 
Action: Mouse scrolled (477, 286) with delta (0, 0)
Screenshot: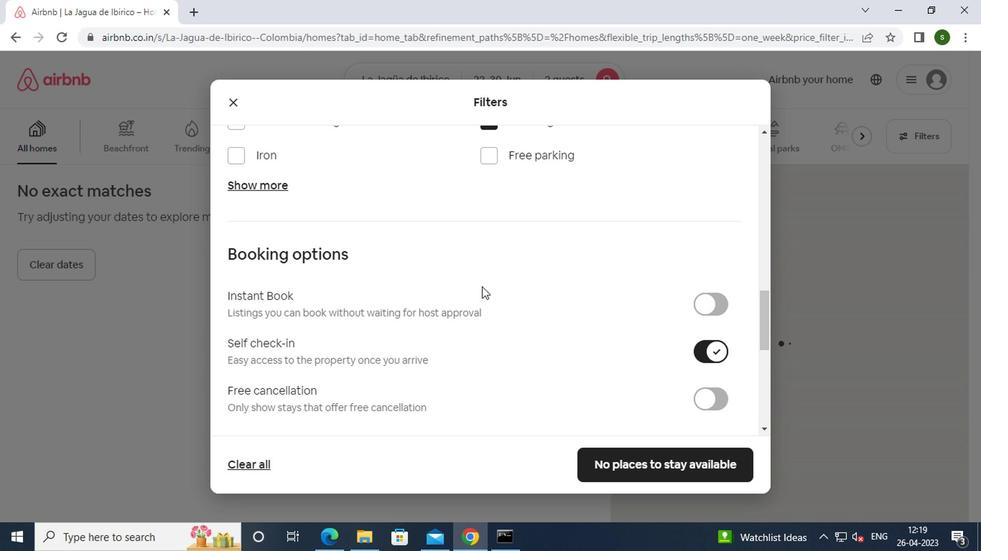 
Action: Mouse scrolled (477, 286) with delta (0, 0)
Screenshot: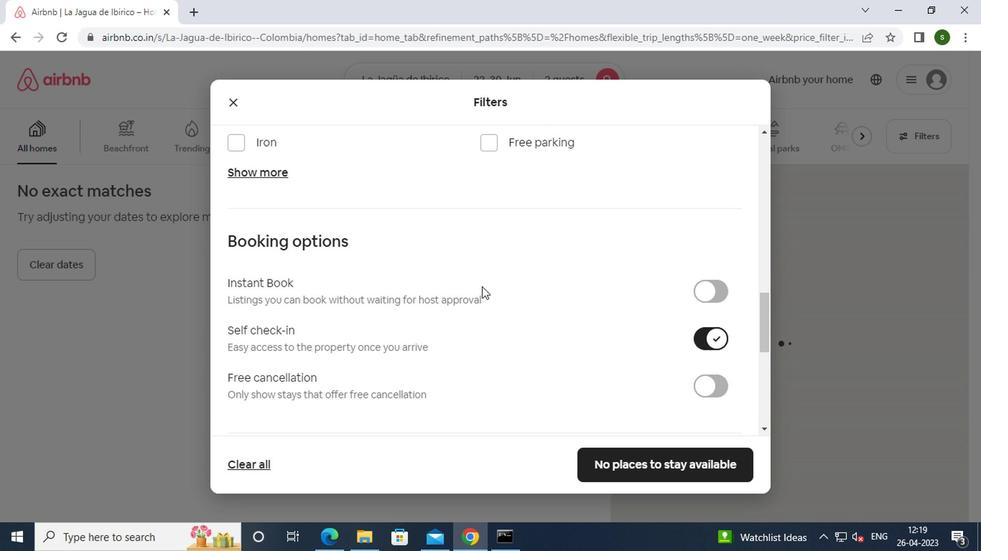 
Action: Mouse scrolled (477, 286) with delta (0, 0)
Screenshot: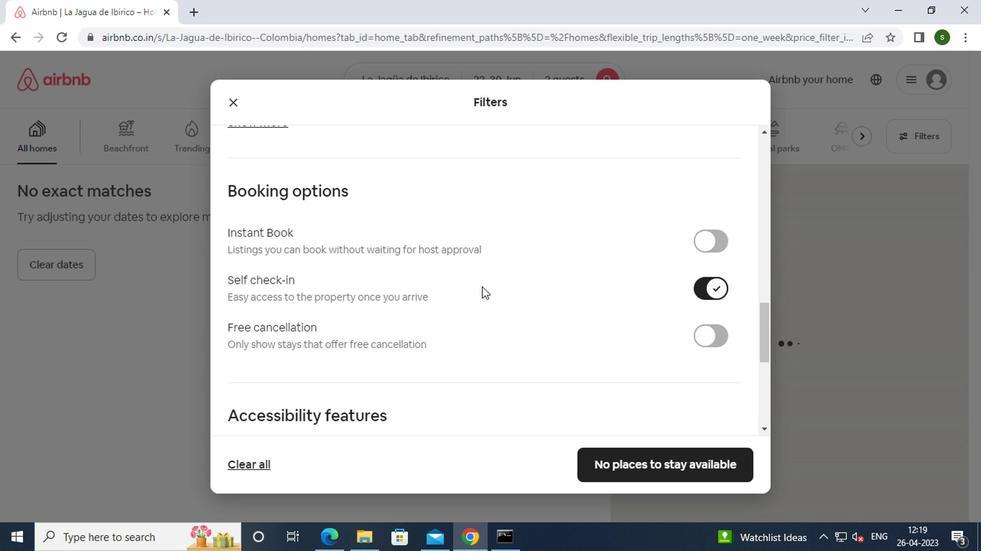 
Action: Mouse scrolled (477, 286) with delta (0, 0)
Screenshot: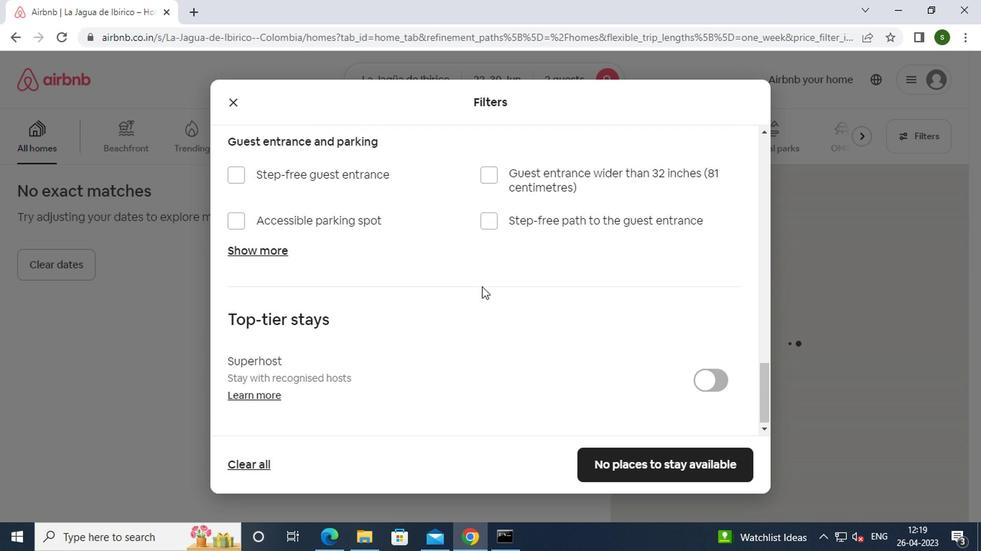 
Action: Mouse scrolled (477, 286) with delta (0, 0)
Screenshot: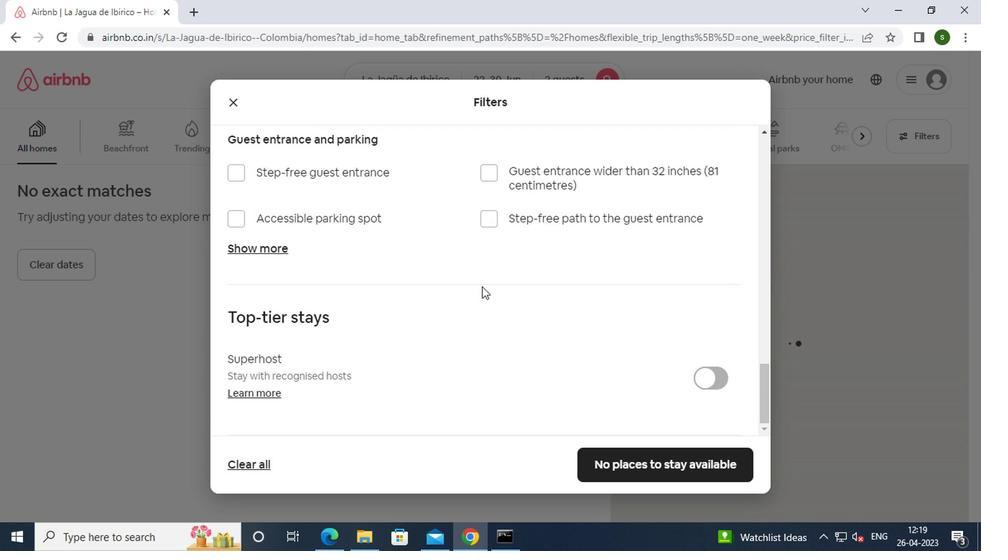 
Action: Mouse scrolled (477, 286) with delta (0, 0)
Screenshot: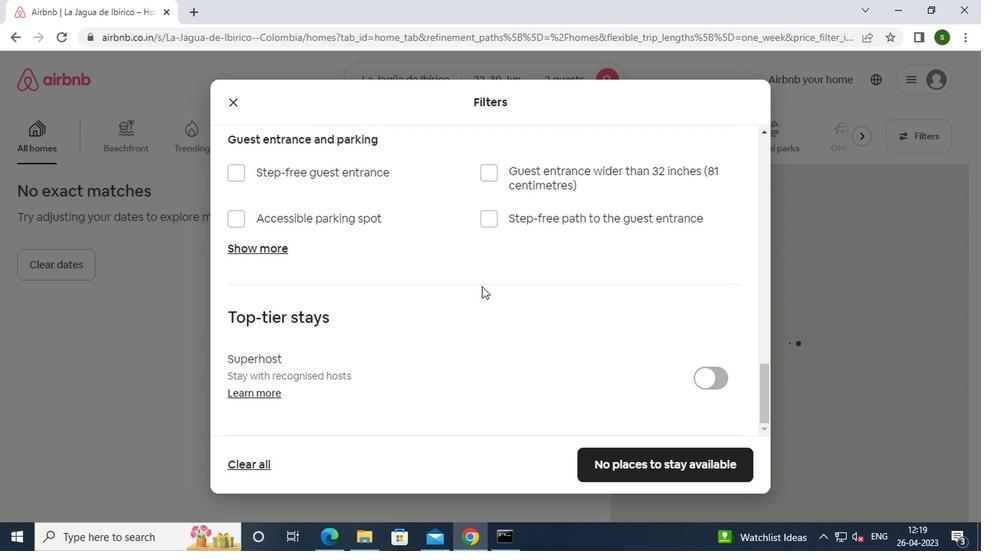 
Action: Mouse scrolled (477, 286) with delta (0, 0)
Screenshot: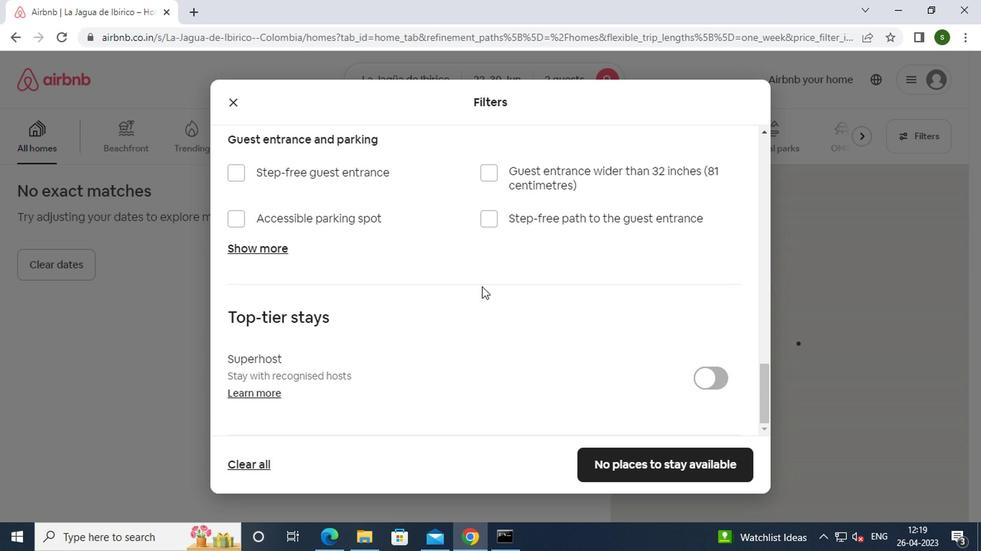 
Action: Mouse moved to (633, 469)
Screenshot: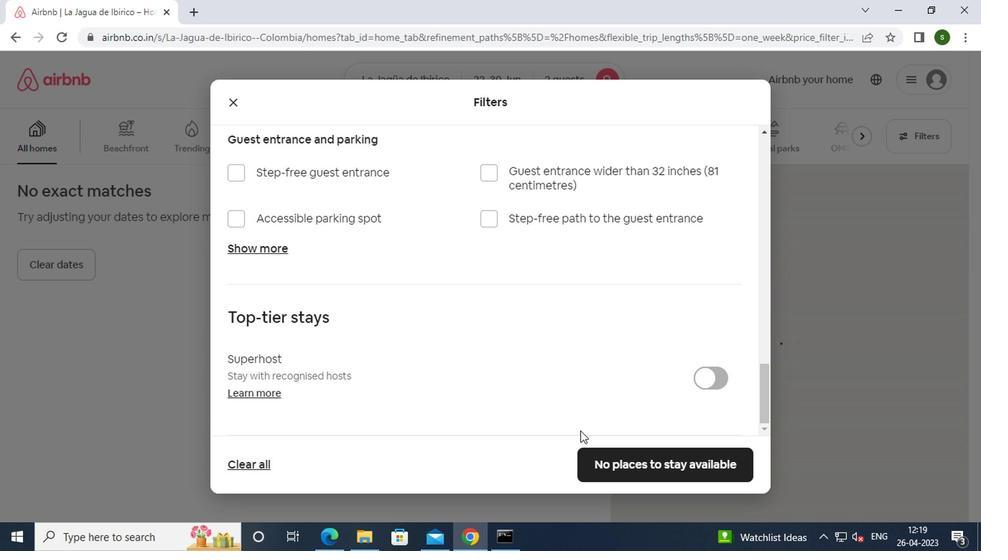 
Action: Mouse pressed left at (633, 469)
Screenshot: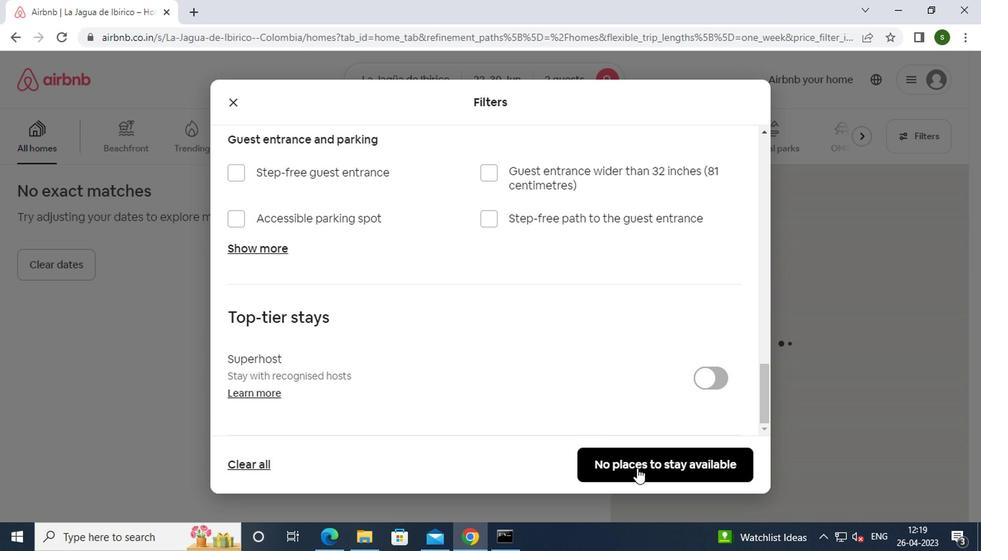 
Action: Mouse moved to (634, 469)
Screenshot: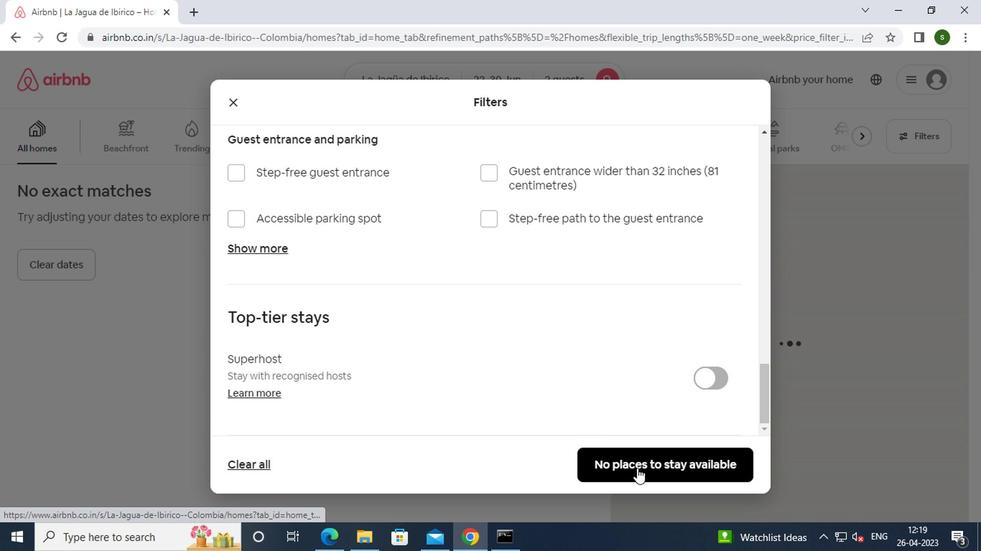 
